 Task: Search one way flight ticket for 1 adult, 5 children, 2 infants in seat and 1 infant on lap in first from Flagstaff: Flagstaff Pulliam Airport to Laramie: Laramie Regional Airport on 5-3-2023. Choice of flights is Delta. Number of bags: 1 checked bag. Price is upto 82000. Outbound departure time preference is 10:30.
Action: Mouse moved to (314, 271)
Screenshot: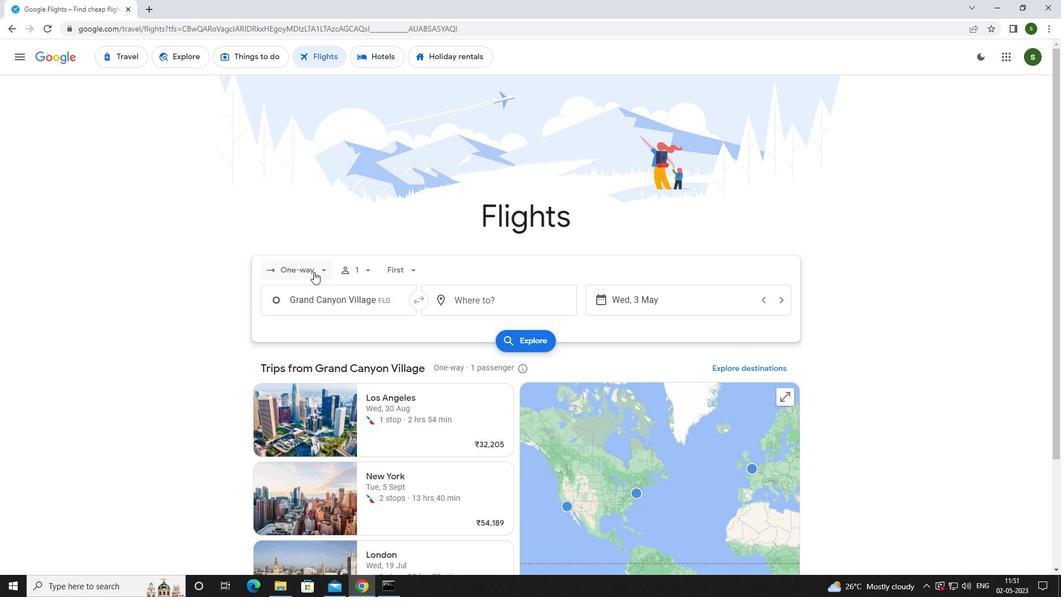 
Action: Mouse pressed left at (314, 271)
Screenshot: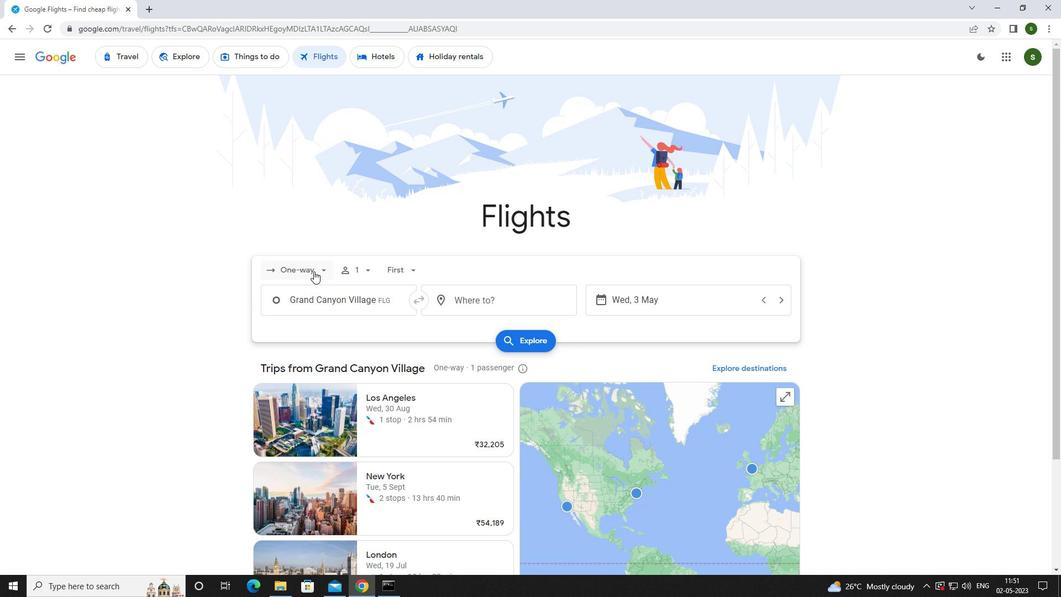 
Action: Mouse moved to (309, 315)
Screenshot: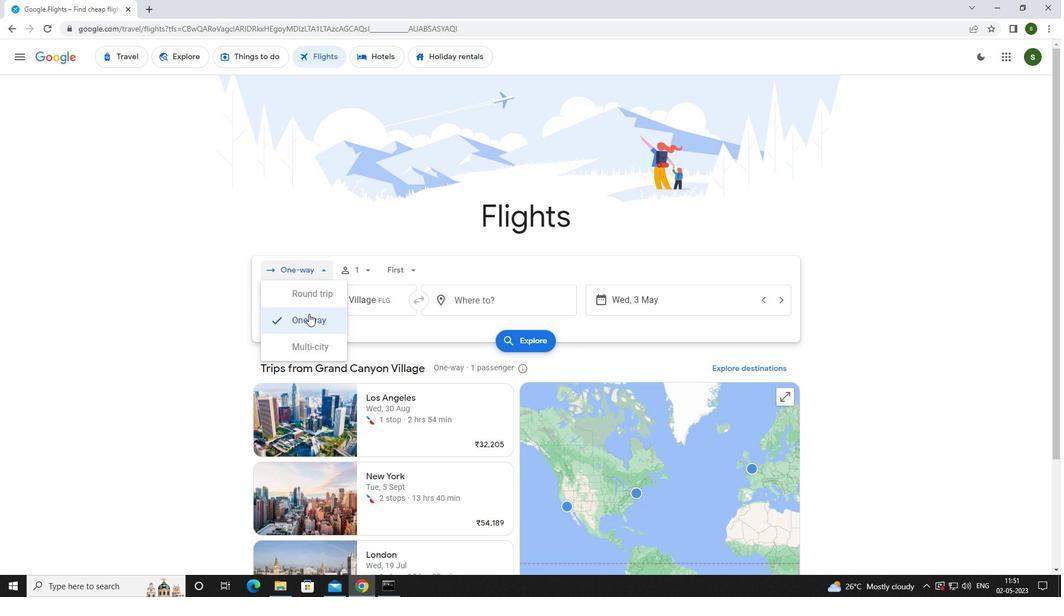 
Action: Mouse pressed left at (309, 315)
Screenshot: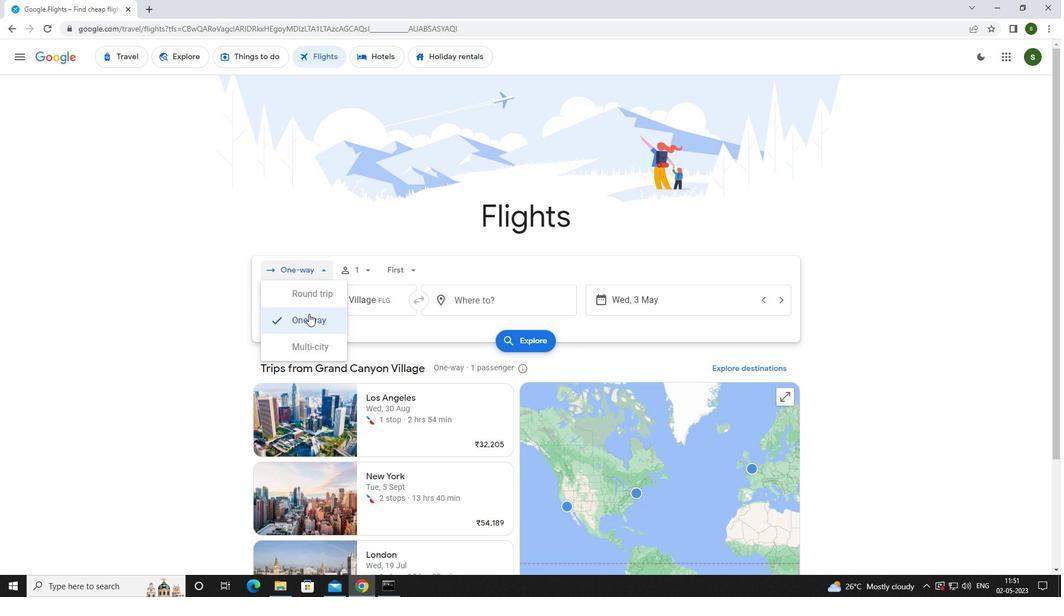 
Action: Mouse moved to (360, 264)
Screenshot: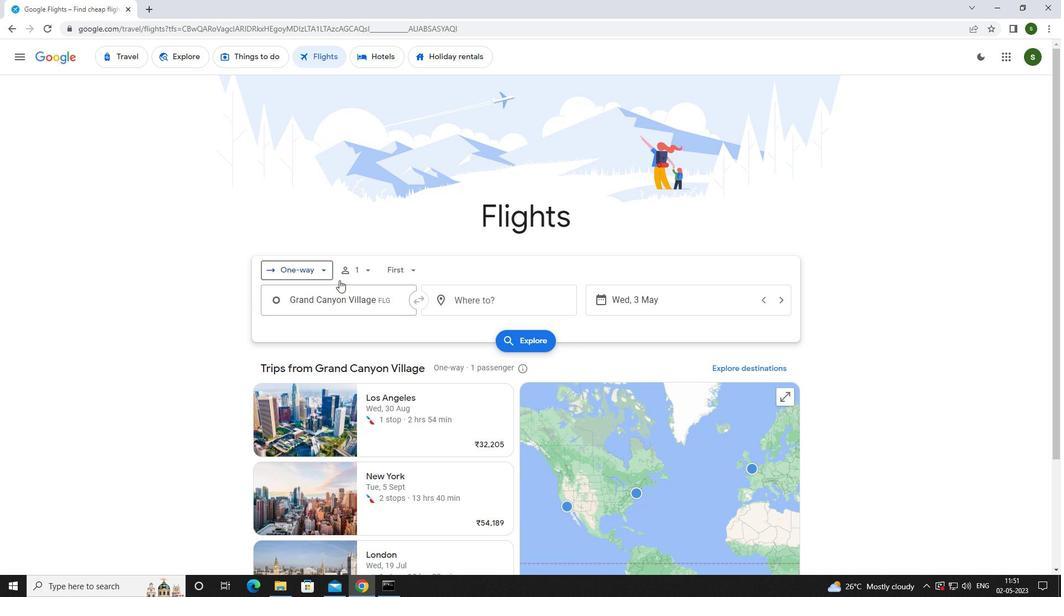 
Action: Mouse pressed left at (360, 264)
Screenshot: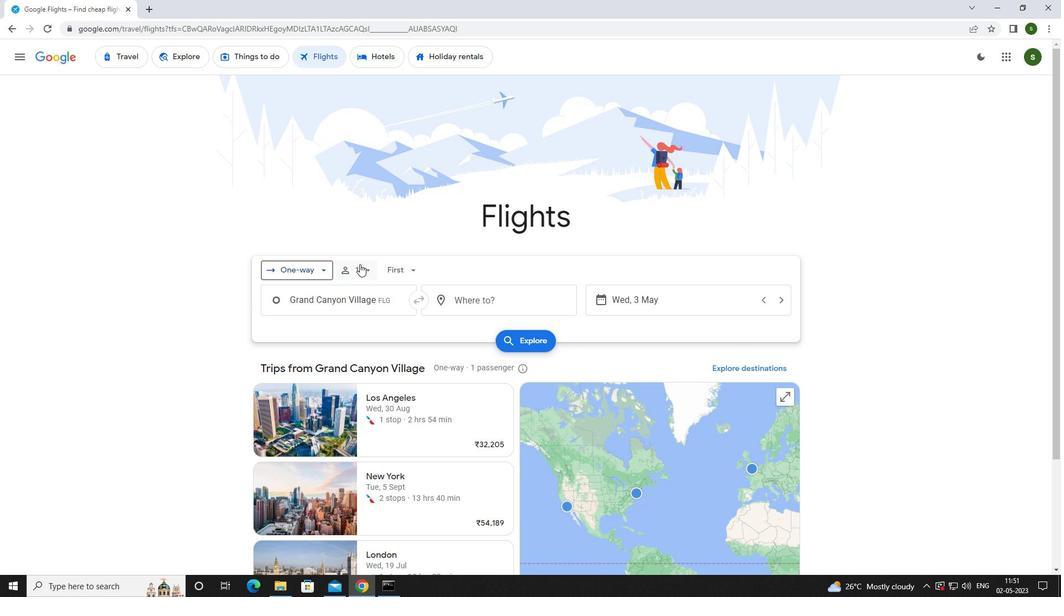 
Action: Mouse moved to (452, 321)
Screenshot: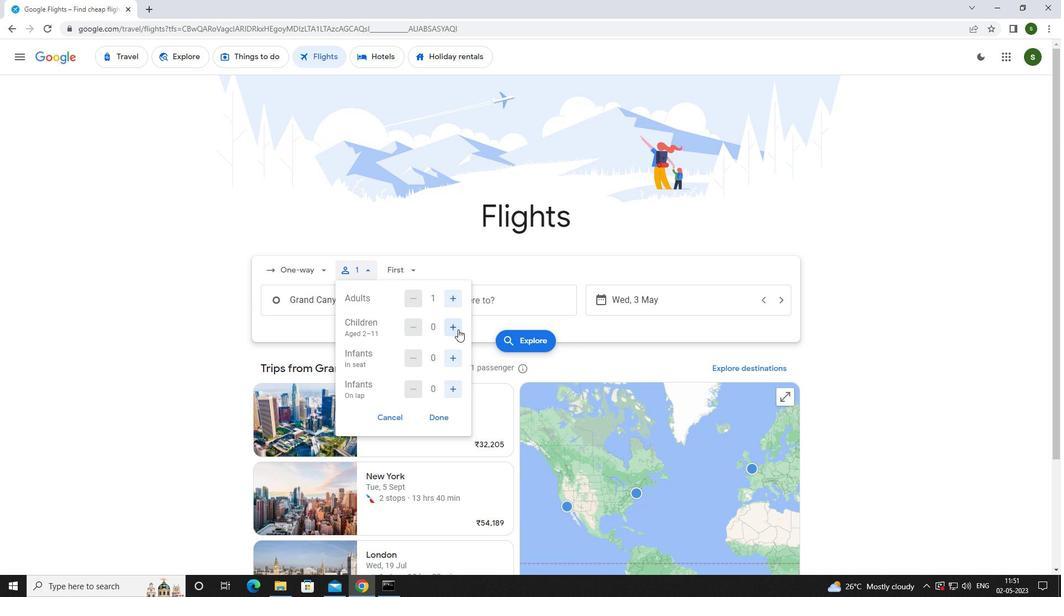
Action: Mouse pressed left at (452, 321)
Screenshot: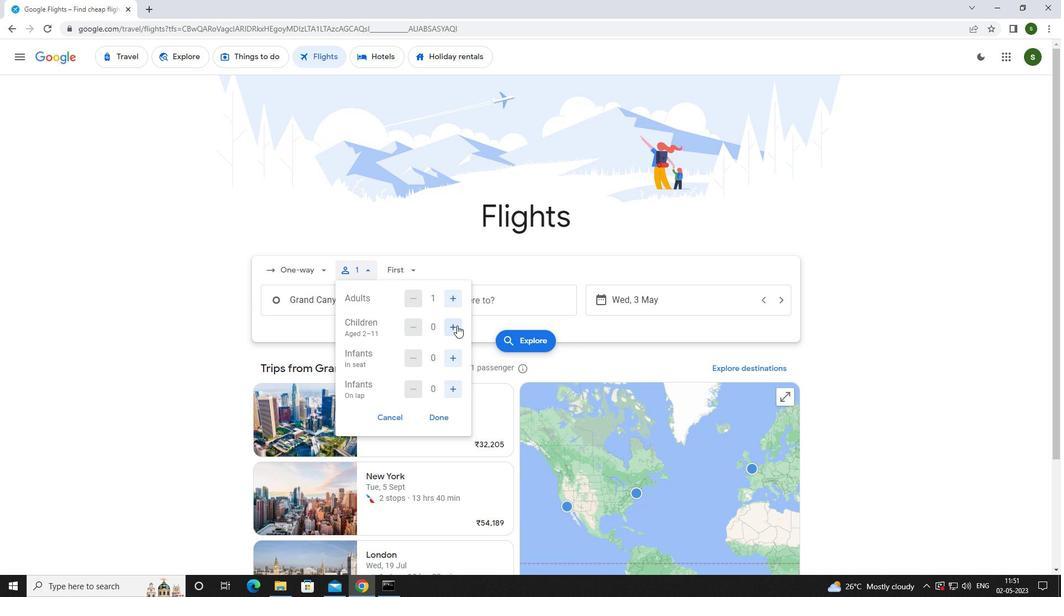 
Action: Mouse pressed left at (452, 321)
Screenshot: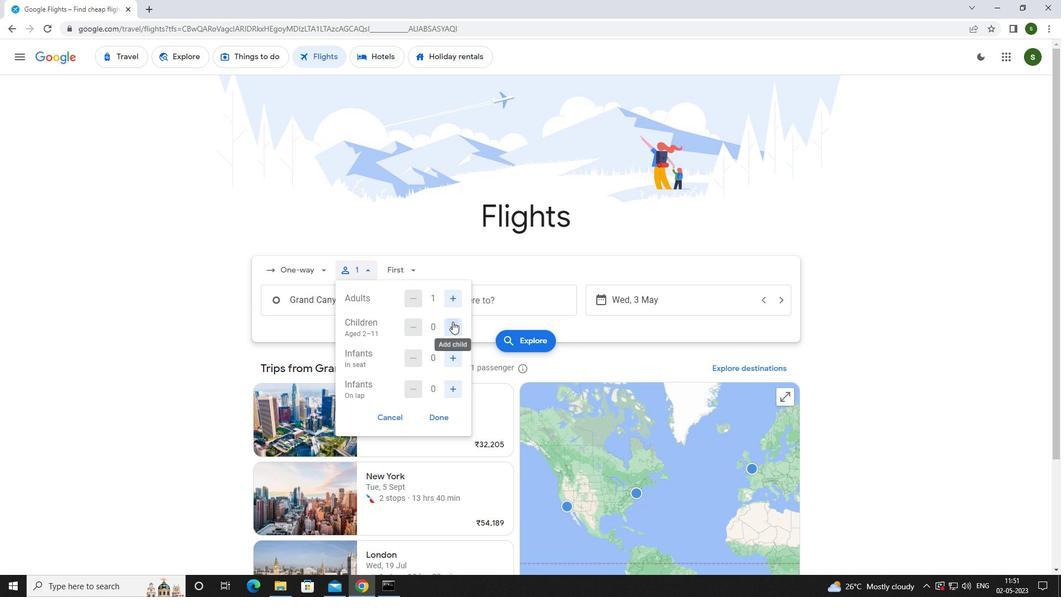 
Action: Mouse pressed left at (452, 321)
Screenshot: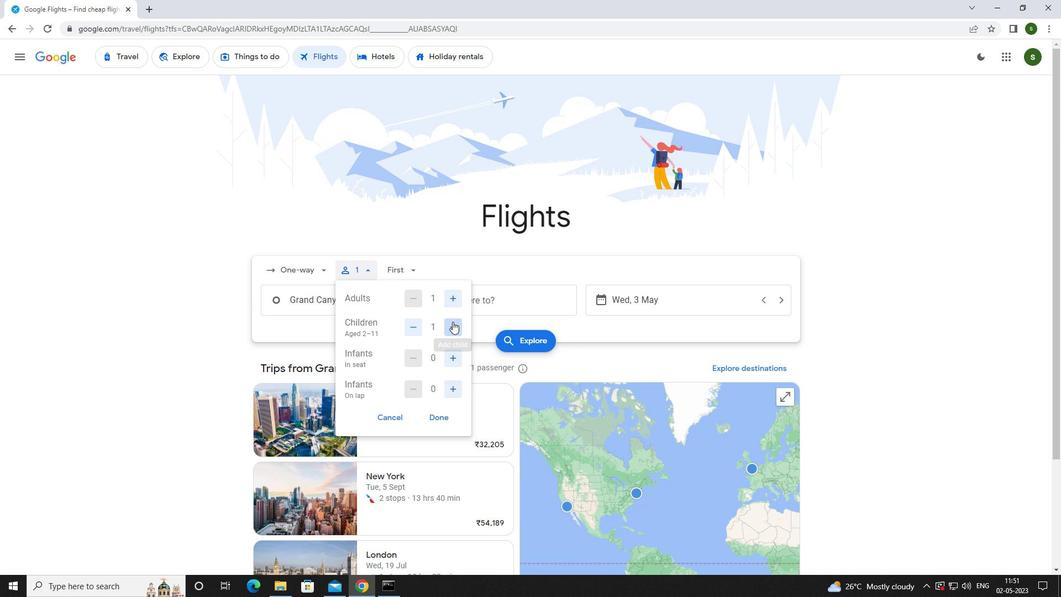 
Action: Mouse pressed left at (452, 321)
Screenshot: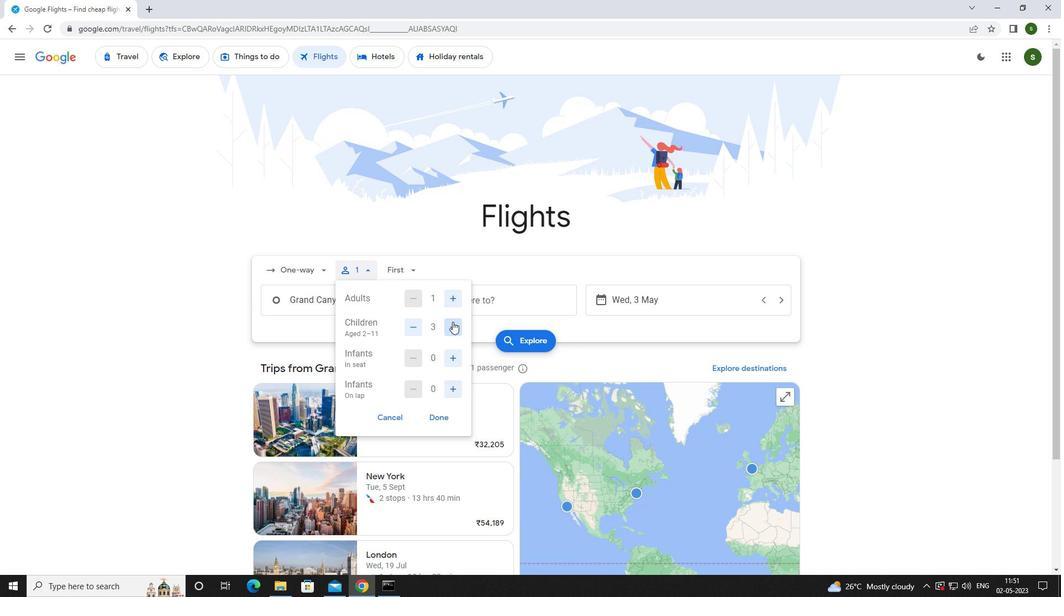 
Action: Mouse pressed left at (452, 321)
Screenshot: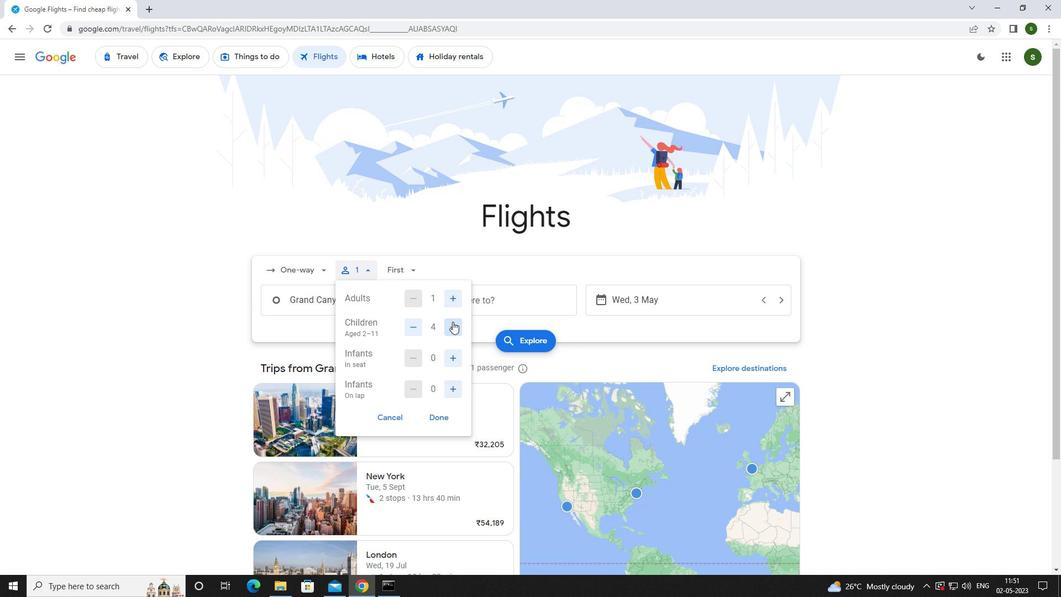 
Action: Mouse moved to (448, 352)
Screenshot: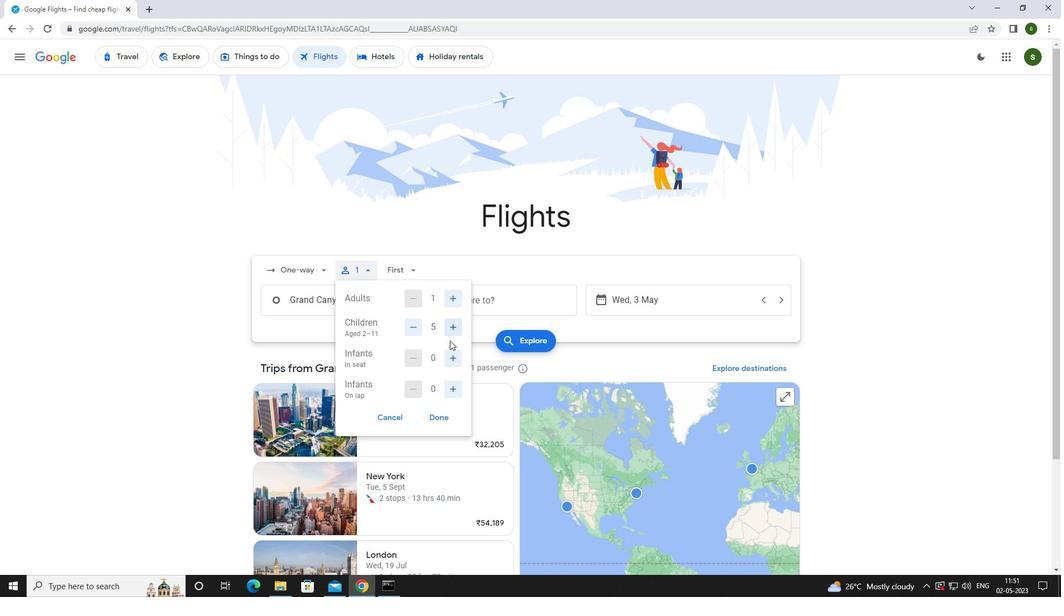 
Action: Mouse pressed left at (448, 352)
Screenshot: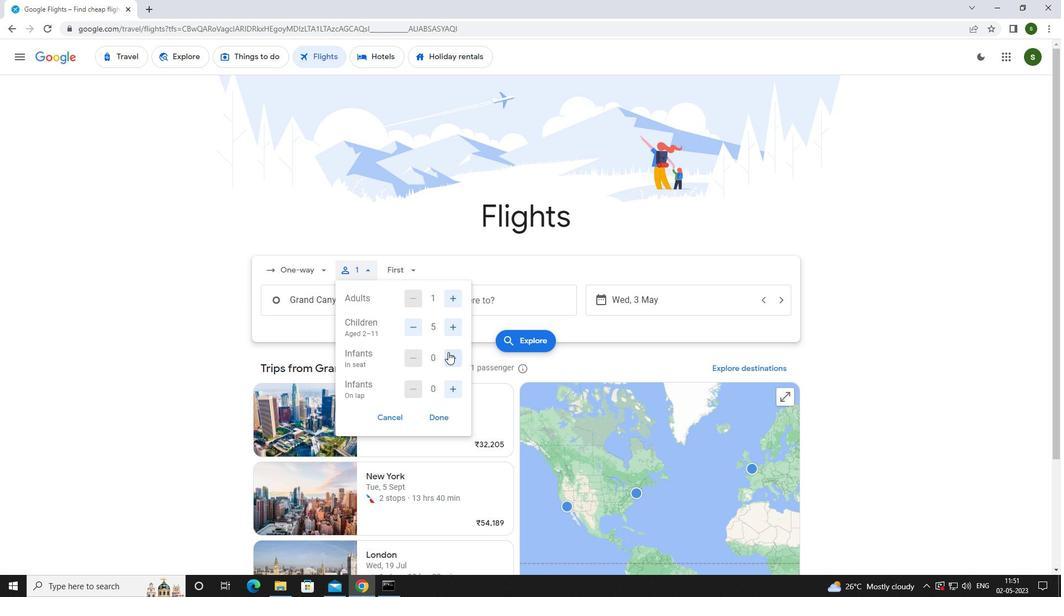 
Action: Mouse moved to (453, 388)
Screenshot: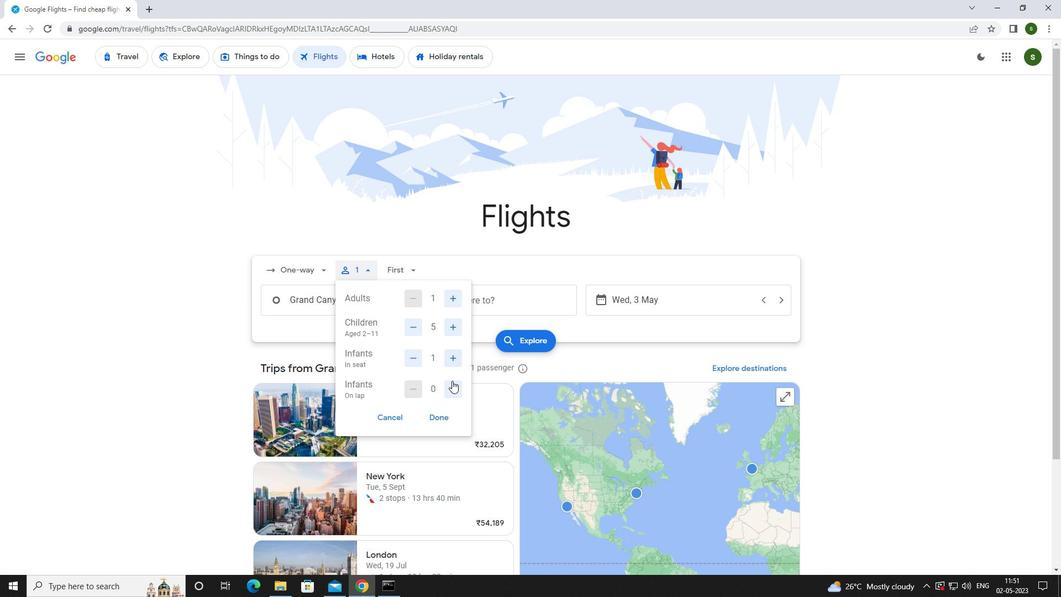 
Action: Mouse pressed left at (453, 388)
Screenshot: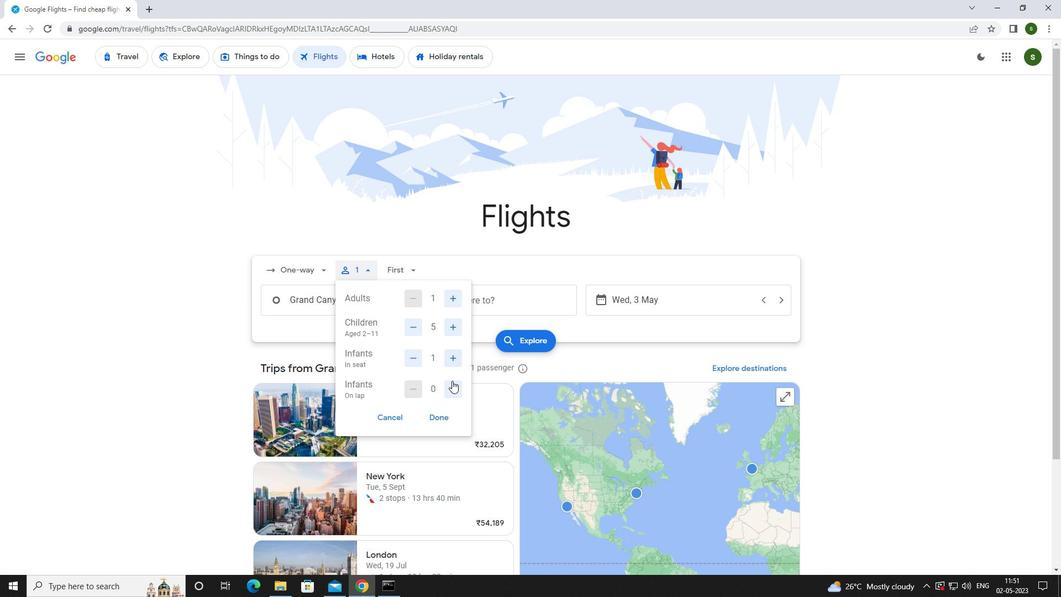 
Action: Mouse moved to (409, 266)
Screenshot: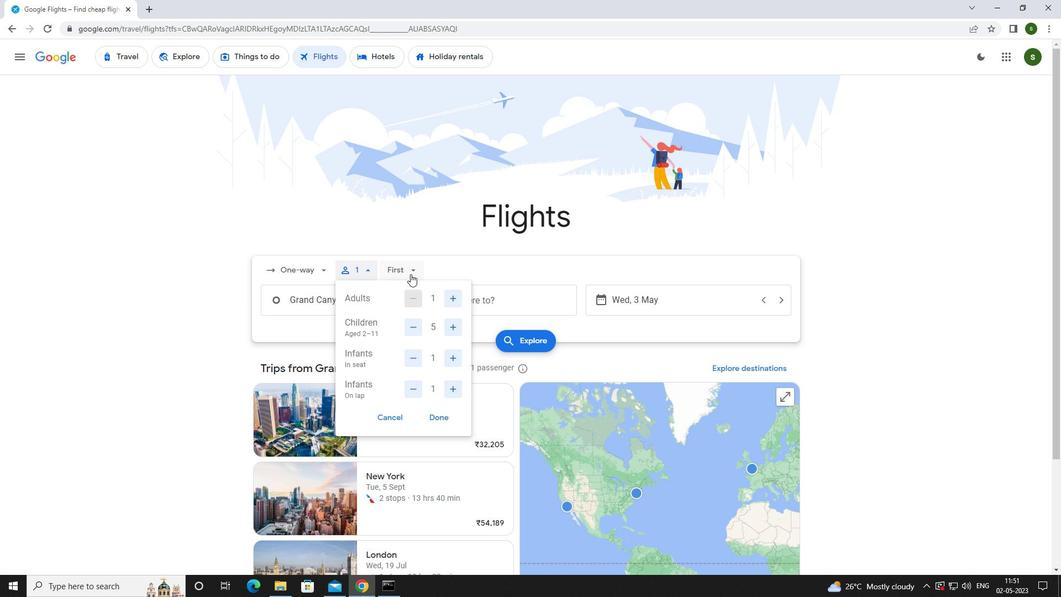 
Action: Mouse pressed left at (409, 266)
Screenshot: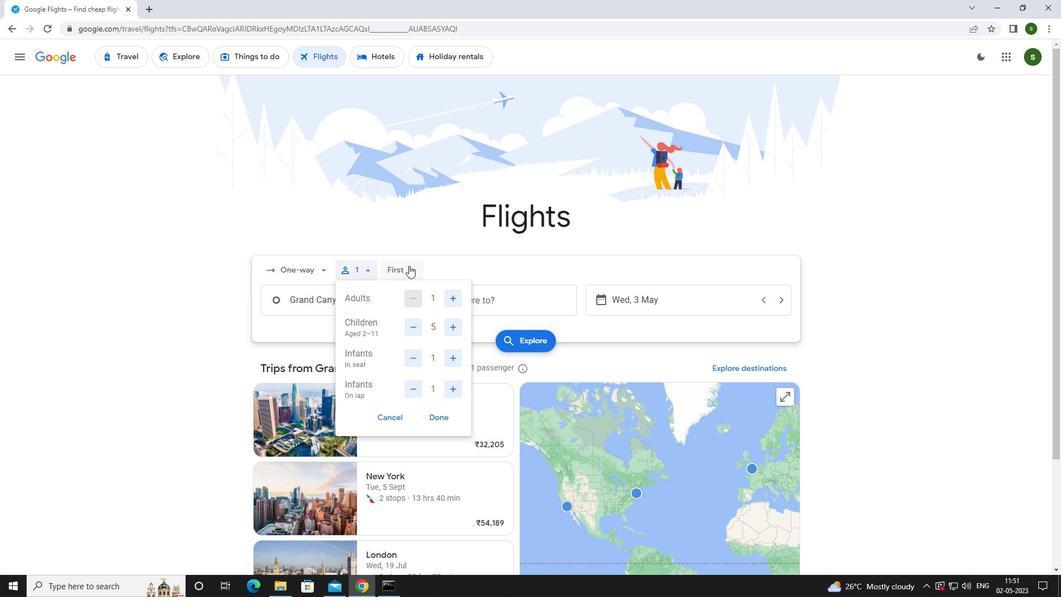 
Action: Mouse moved to (420, 371)
Screenshot: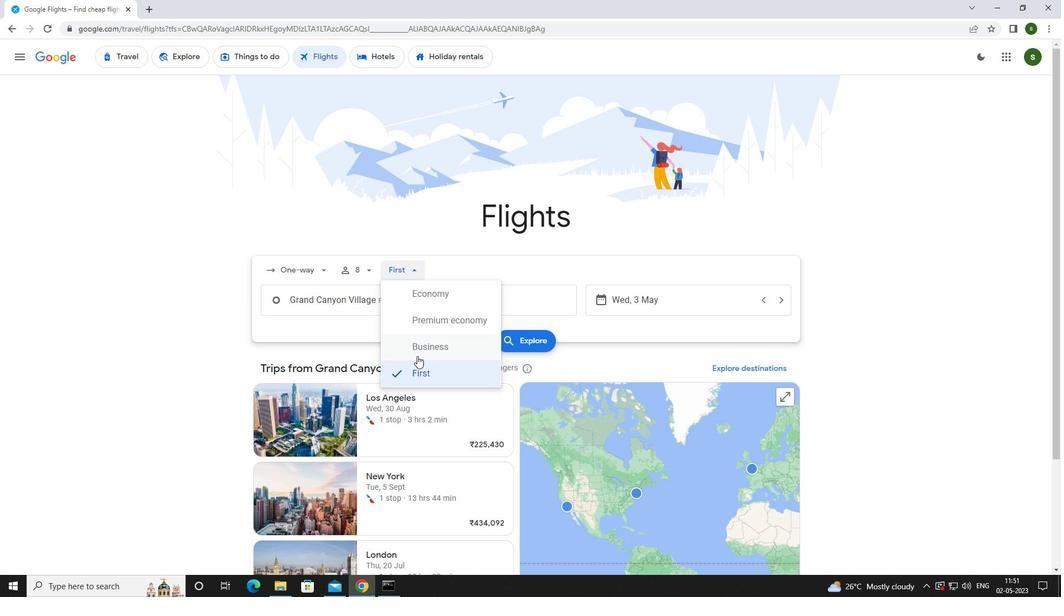 
Action: Mouse pressed left at (420, 371)
Screenshot: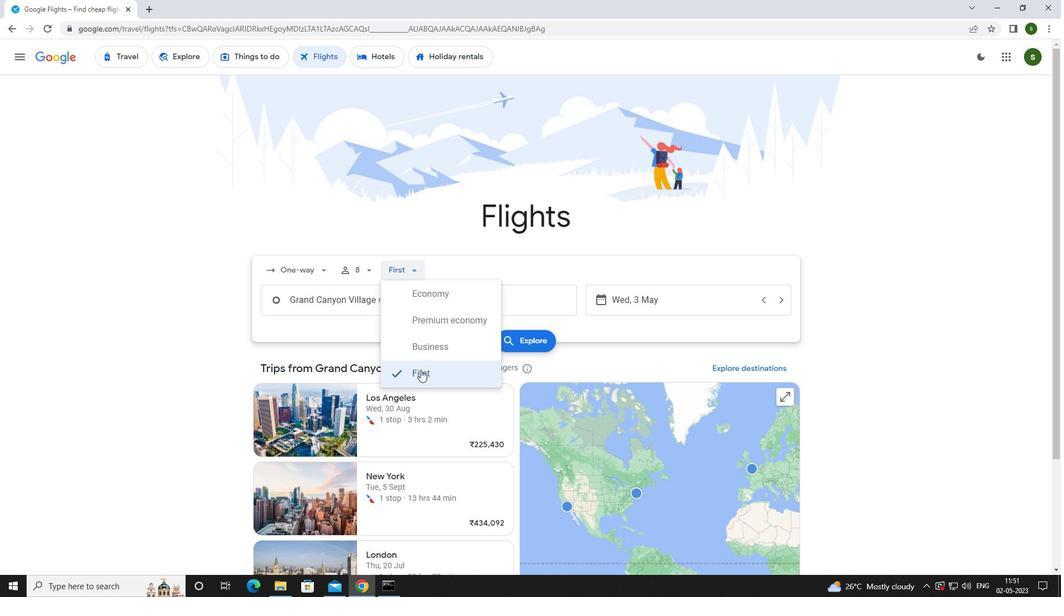 
Action: Mouse moved to (397, 299)
Screenshot: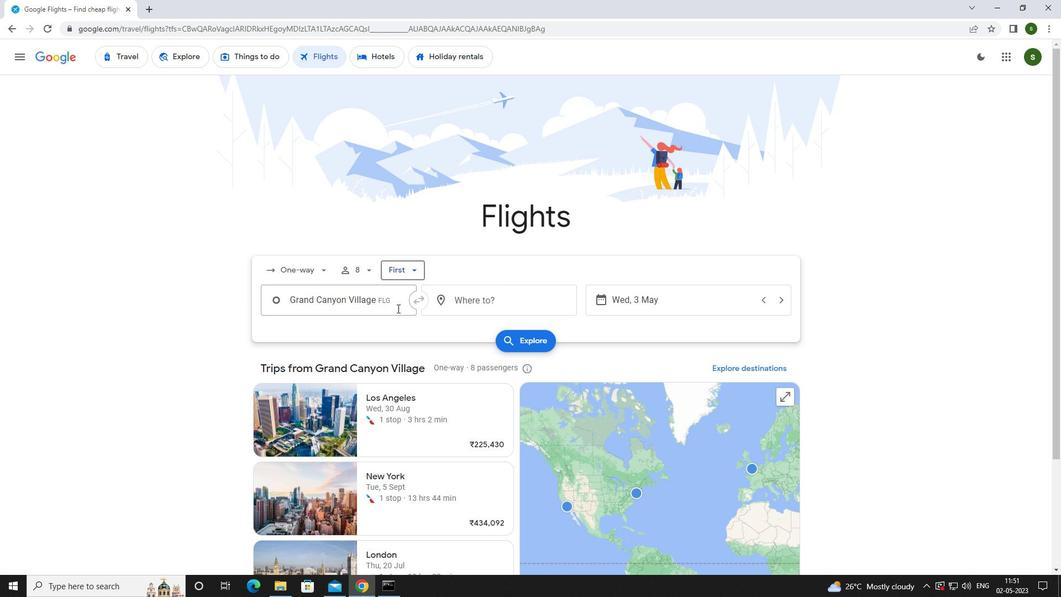 
Action: Mouse pressed left at (397, 299)
Screenshot: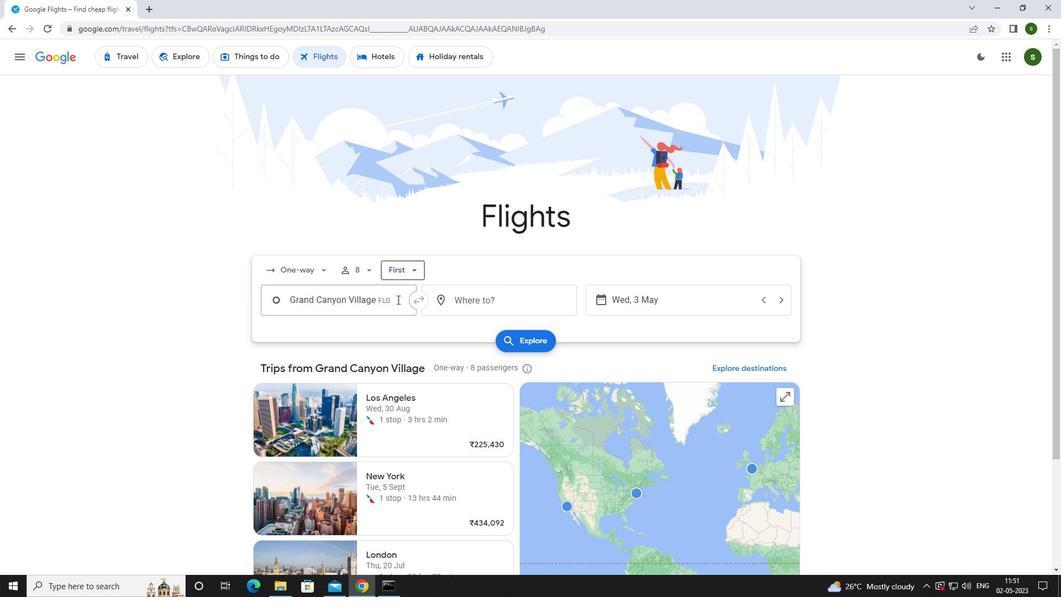 
Action: Mouse moved to (399, 300)
Screenshot: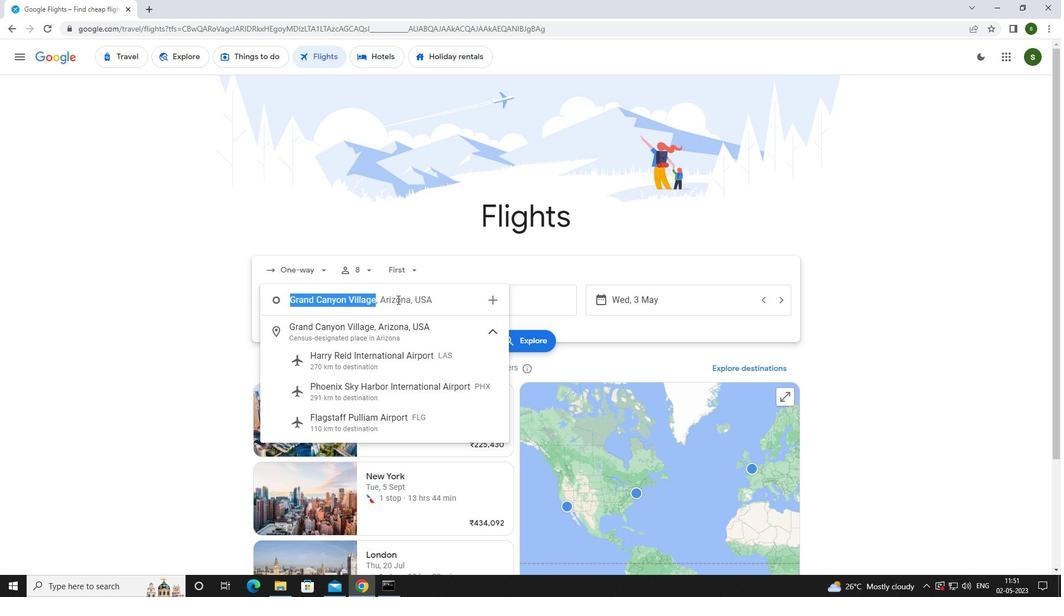 
Action: Key pressed <Key.caps_lock>f<Key.caps_lock>lagstaff
Screenshot: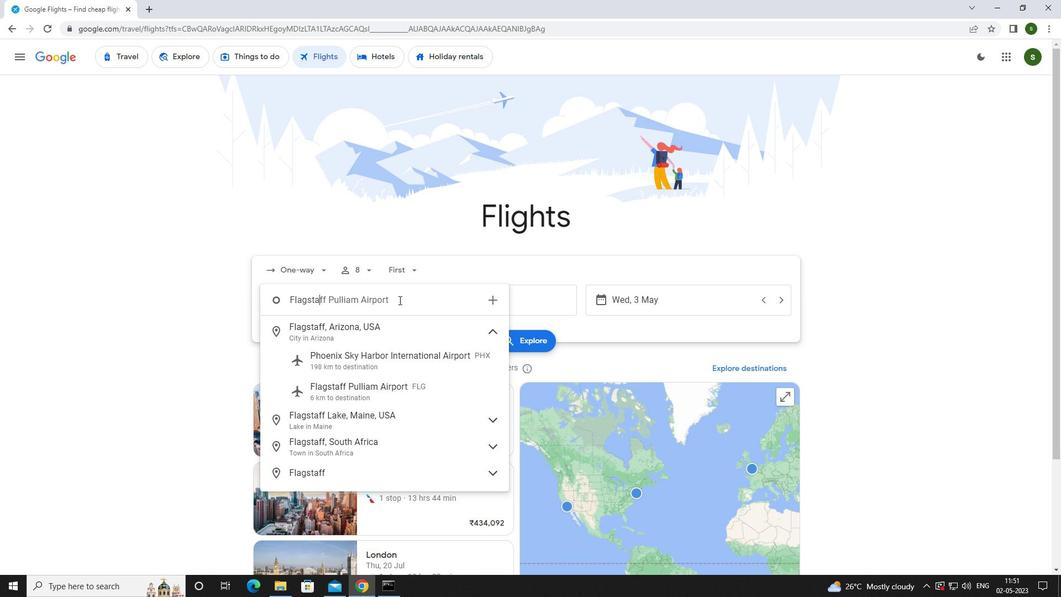 
Action: Mouse moved to (364, 394)
Screenshot: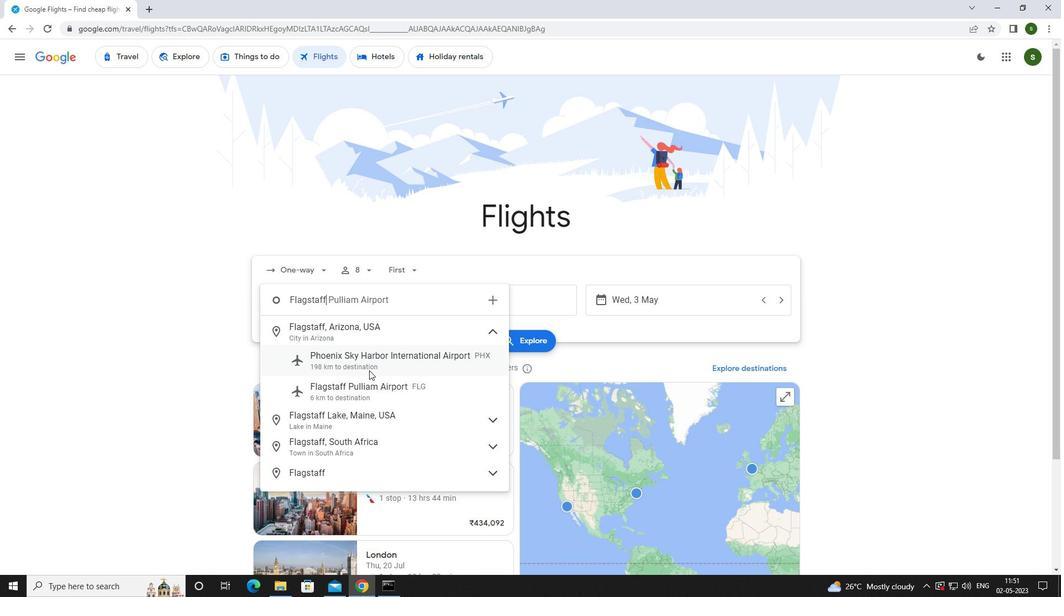
Action: Mouse pressed left at (364, 394)
Screenshot: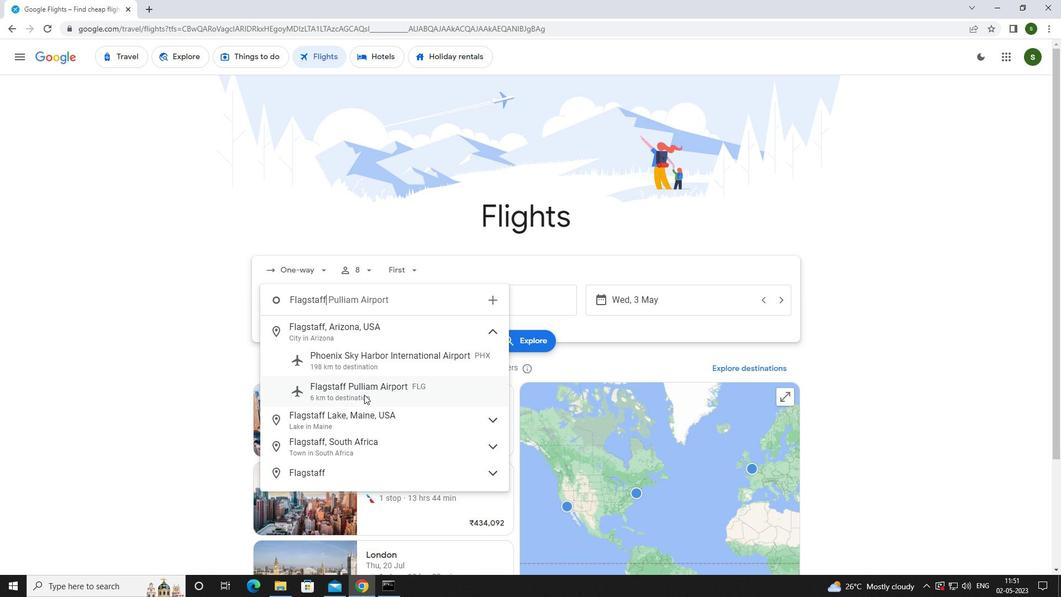 
Action: Mouse moved to (468, 304)
Screenshot: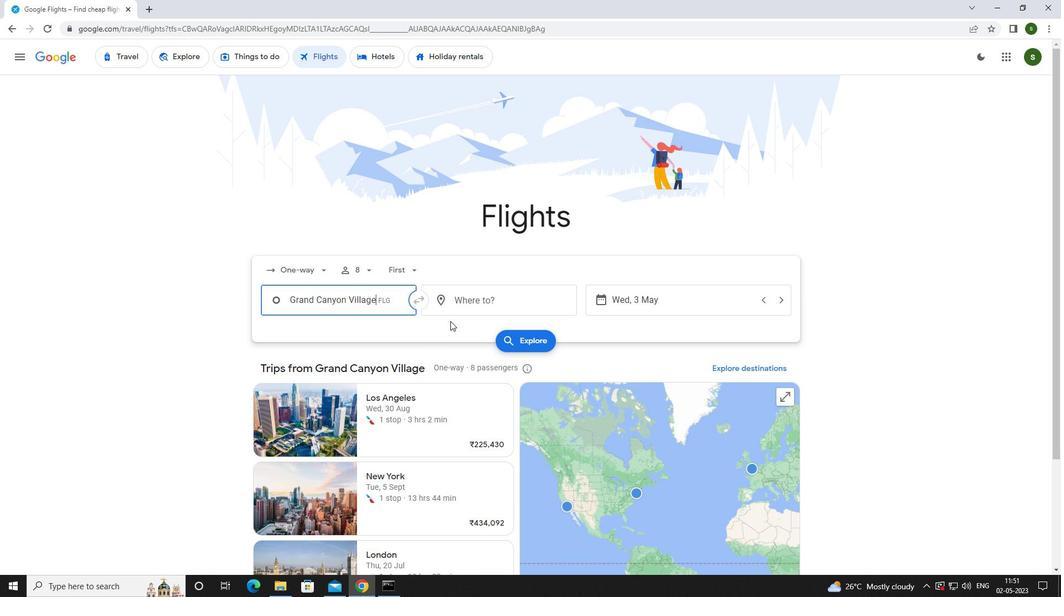 
Action: Mouse pressed left at (468, 304)
Screenshot: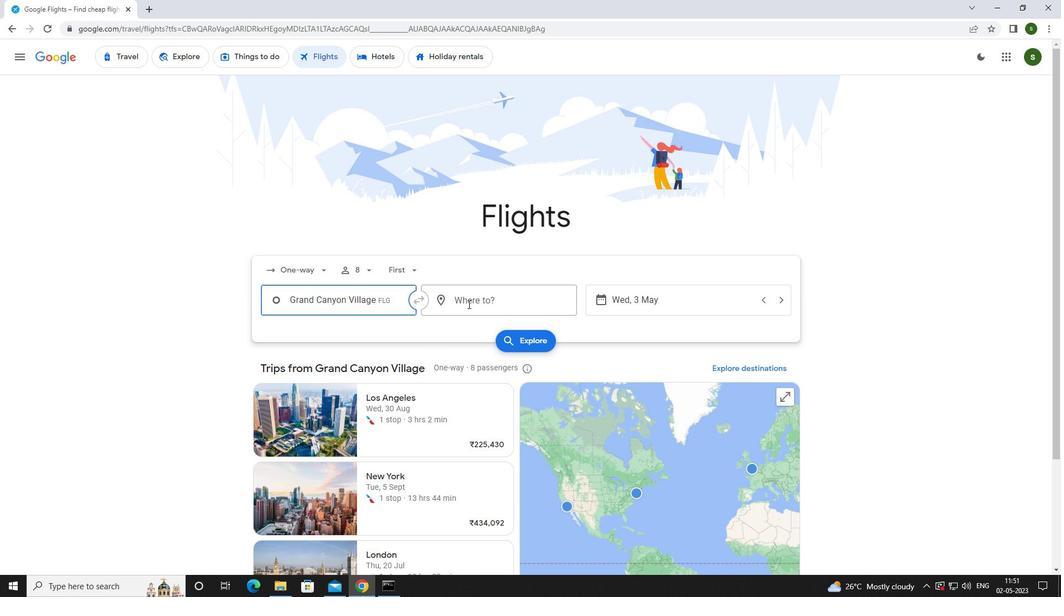
Action: Mouse moved to (451, 307)
Screenshot: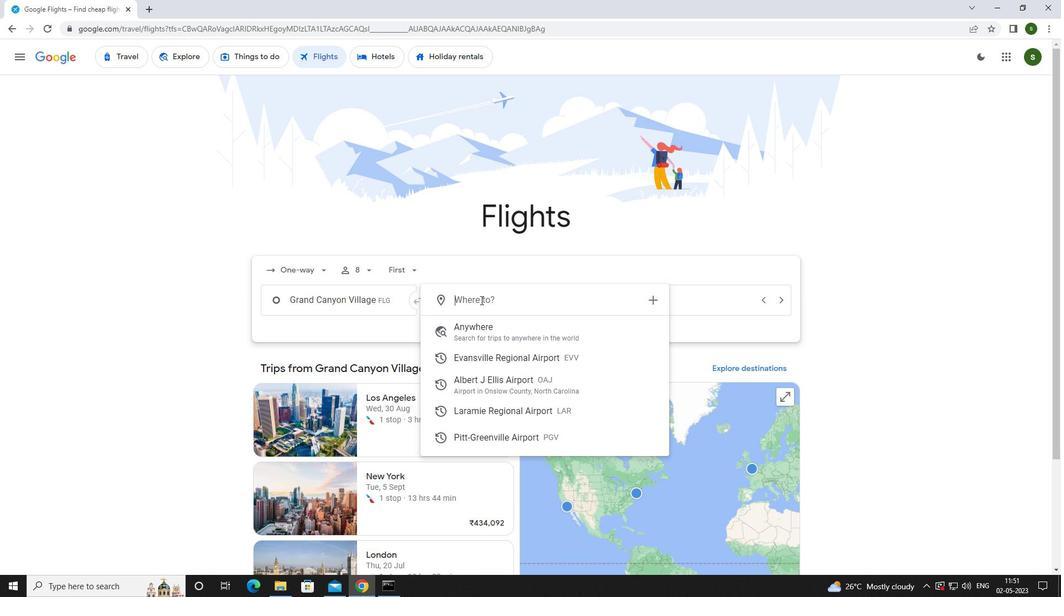 
Action: Key pressed <Key.caps_lock>l<Key.caps_lock>aramie
Screenshot: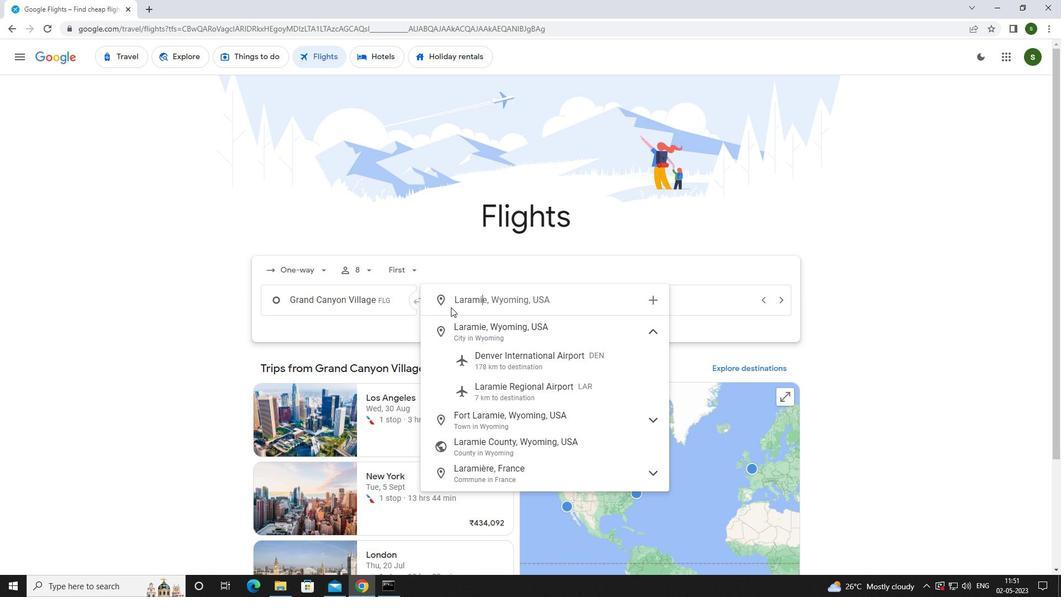 
Action: Mouse moved to (519, 385)
Screenshot: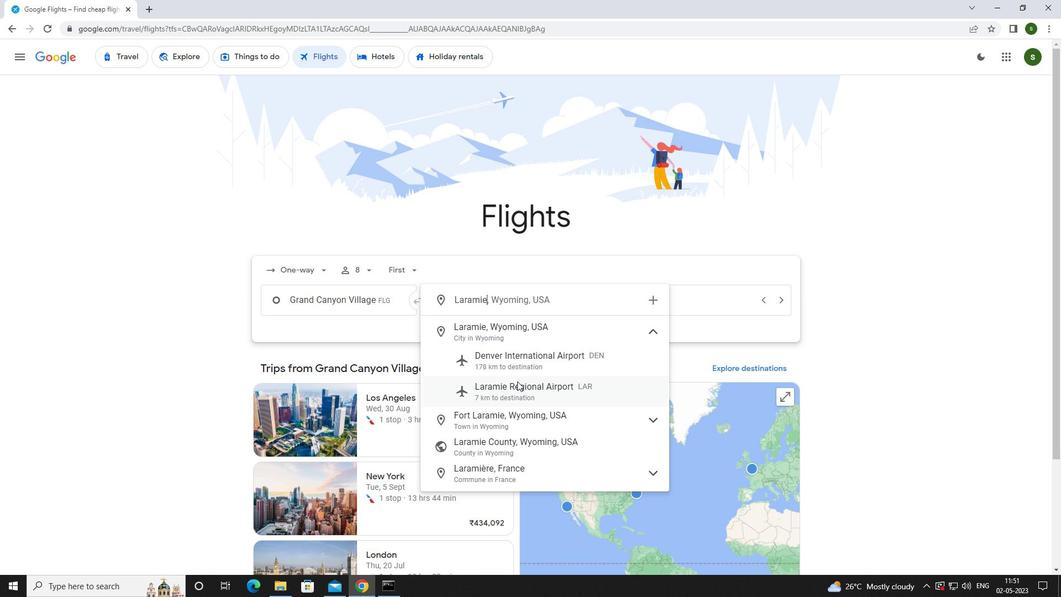 
Action: Mouse pressed left at (519, 385)
Screenshot: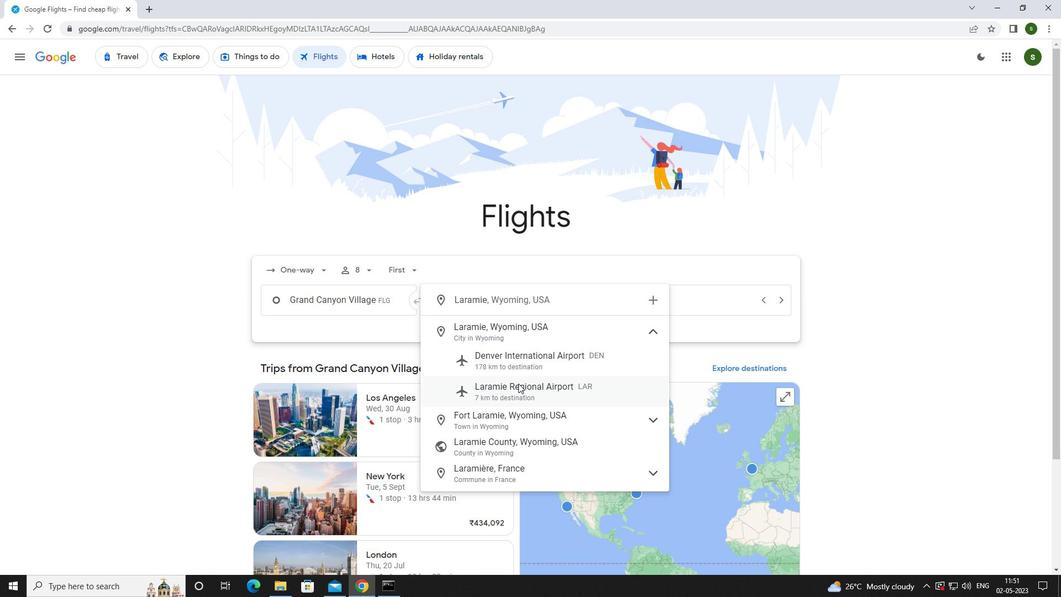 
Action: Mouse moved to (664, 300)
Screenshot: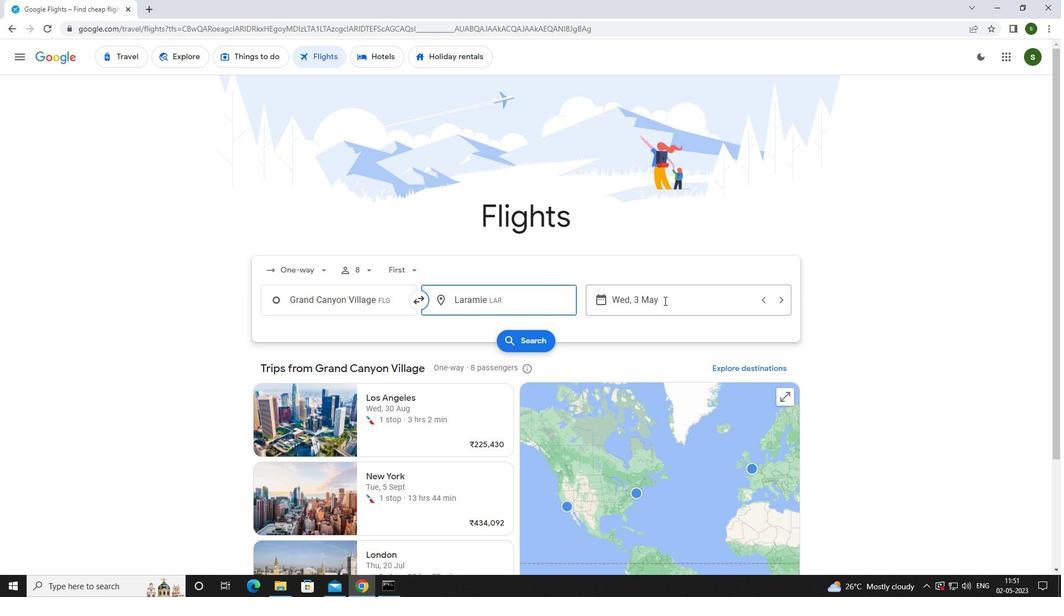 
Action: Mouse pressed left at (664, 300)
Screenshot: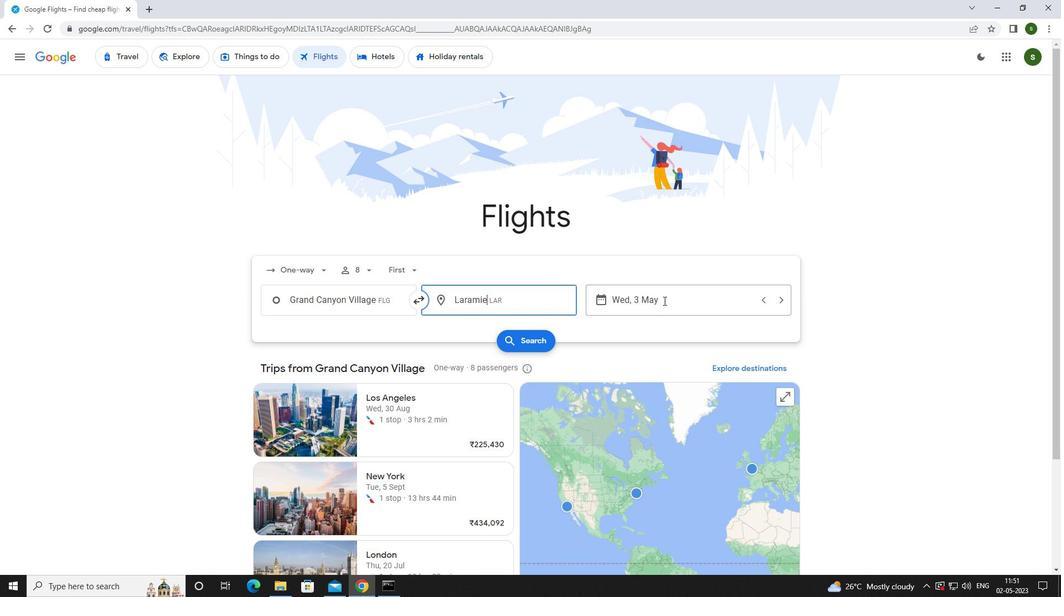 
Action: Mouse moved to (481, 383)
Screenshot: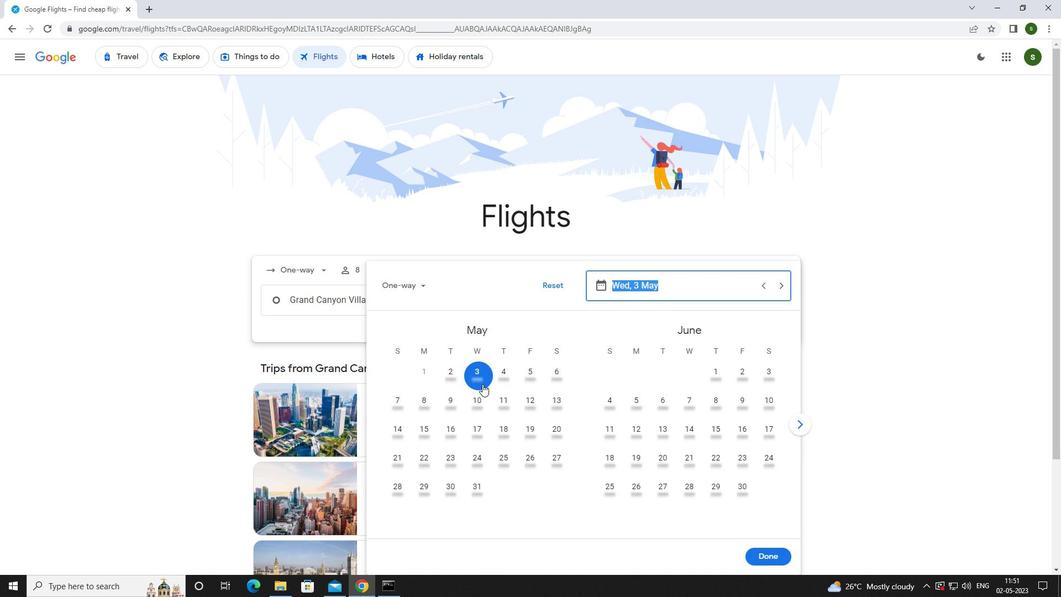 
Action: Mouse pressed left at (481, 383)
Screenshot: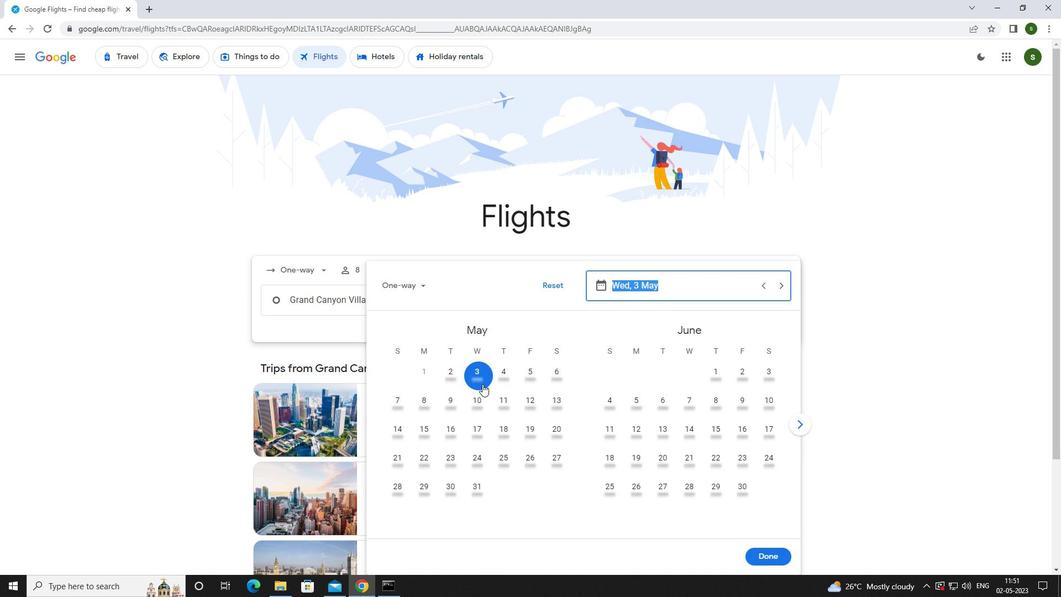 
Action: Mouse moved to (780, 550)
Screenshot: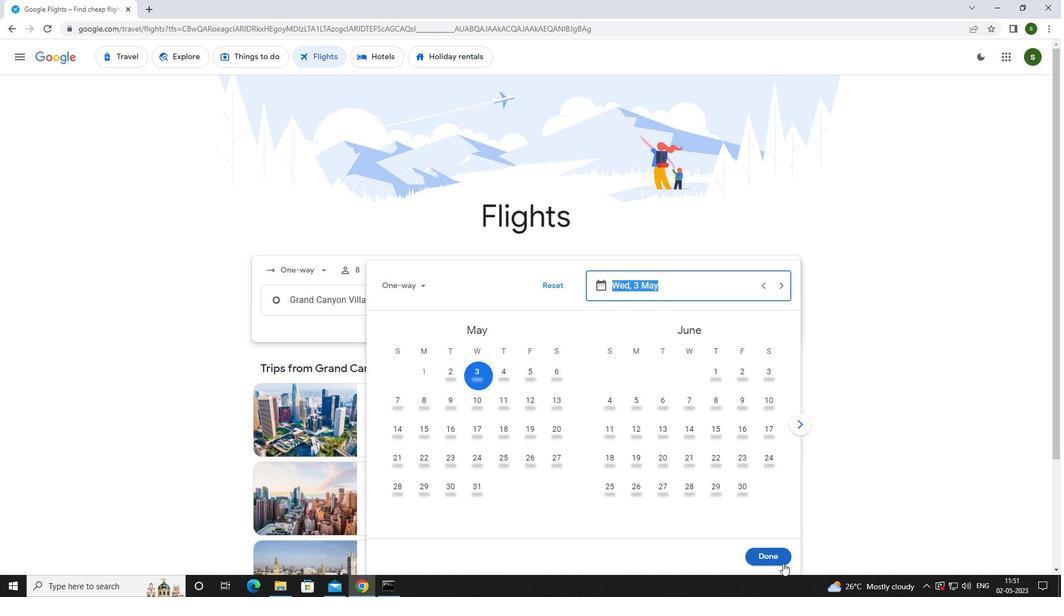 
Action: Mouse pressed left at (780, 550)
Screenshot: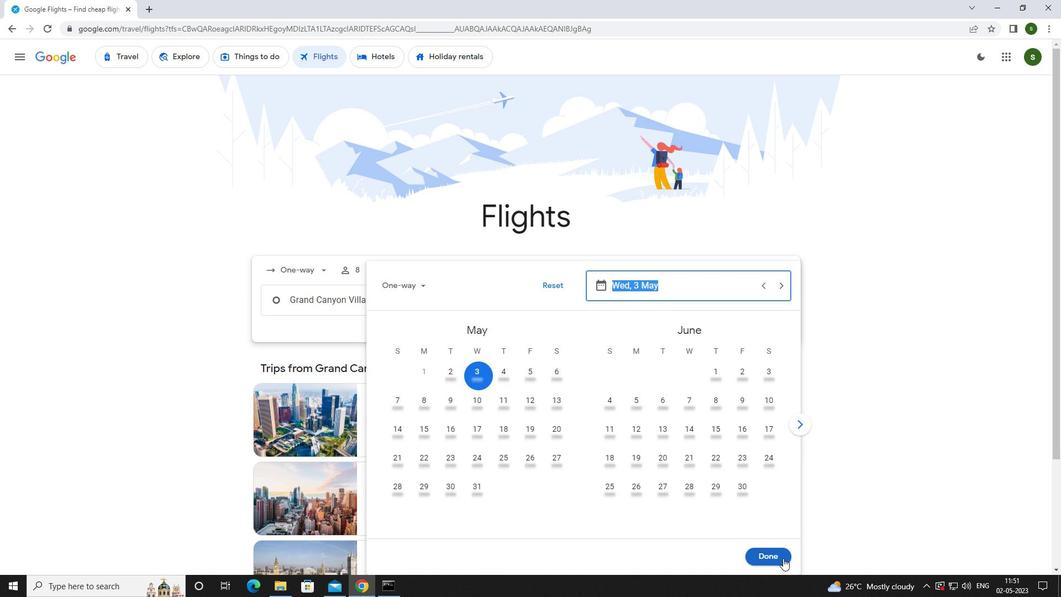 
Action: Mouse moved to (517, 345)
Screenshot: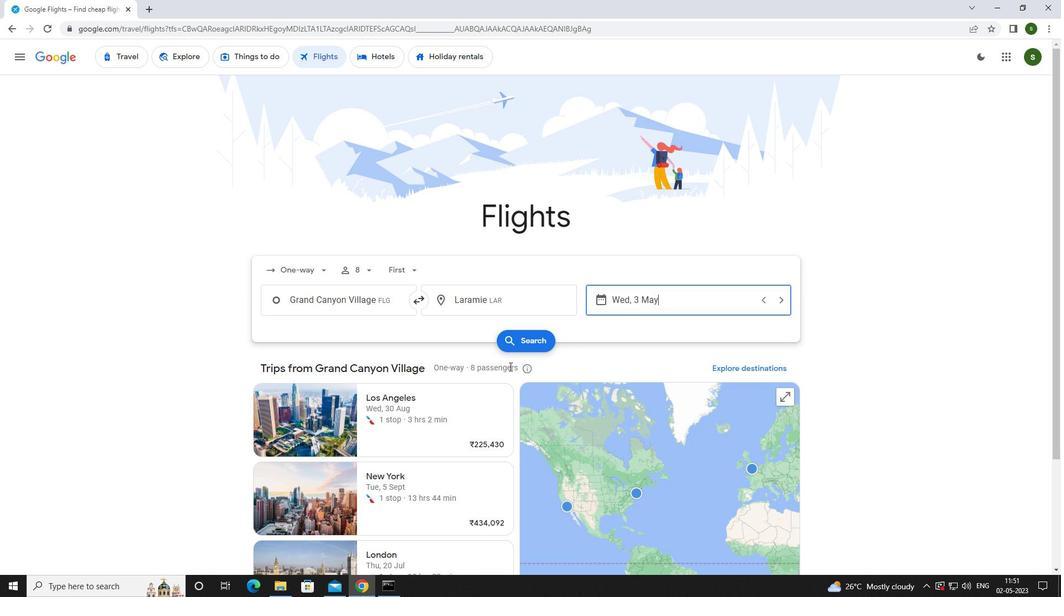 
Action: Mouse pressed left at (517, 345)
Screenshot: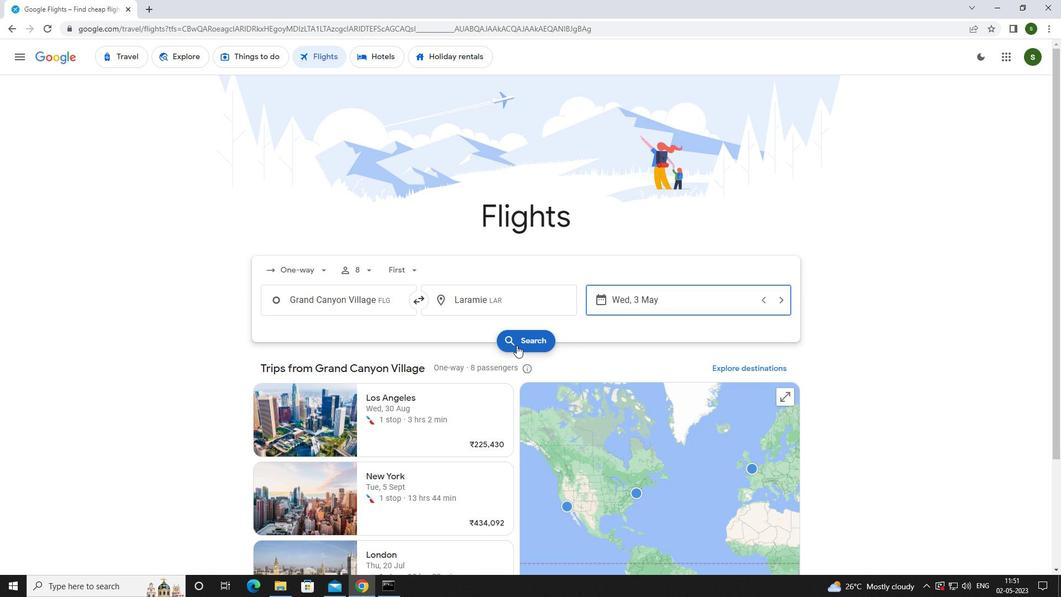 
Action: Mouse moved to (269, 160)
Screenshot: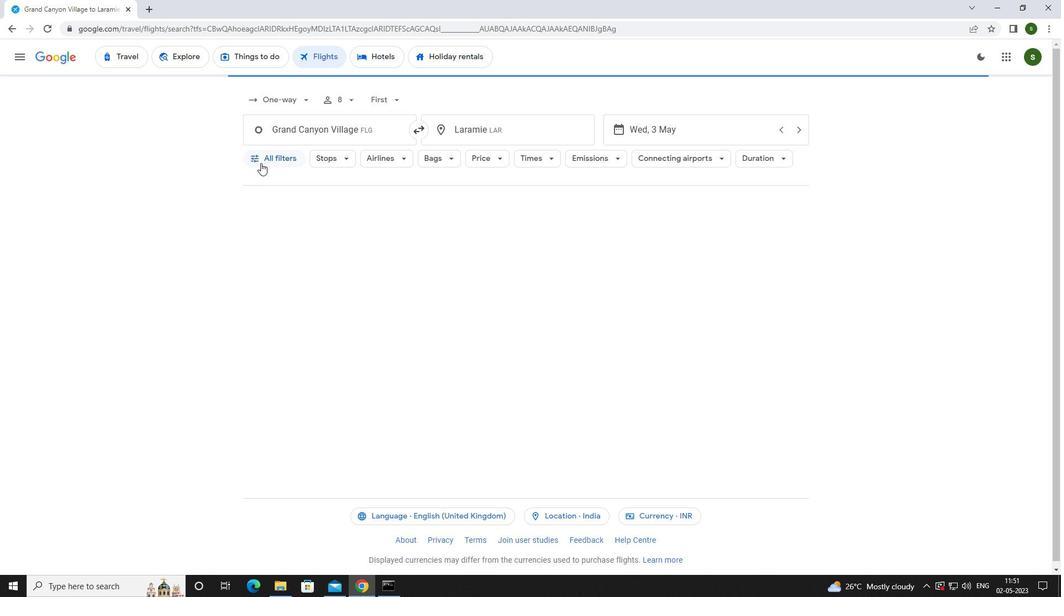 
Action: Mouse pressed left at (269, 160)
Screenshot: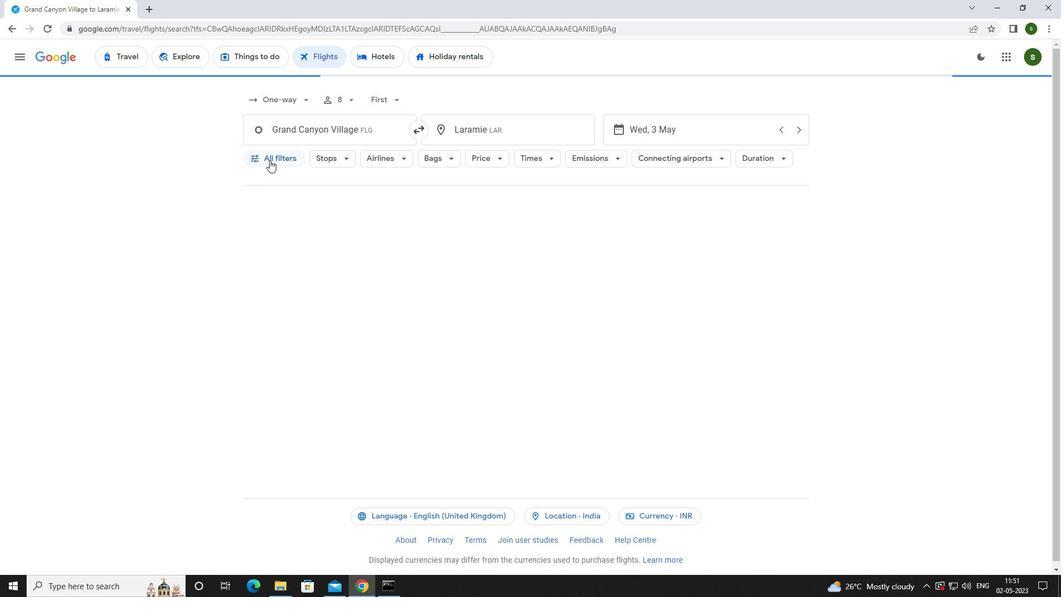 
Action: Mouse moved to (414, 395)
Screenshot: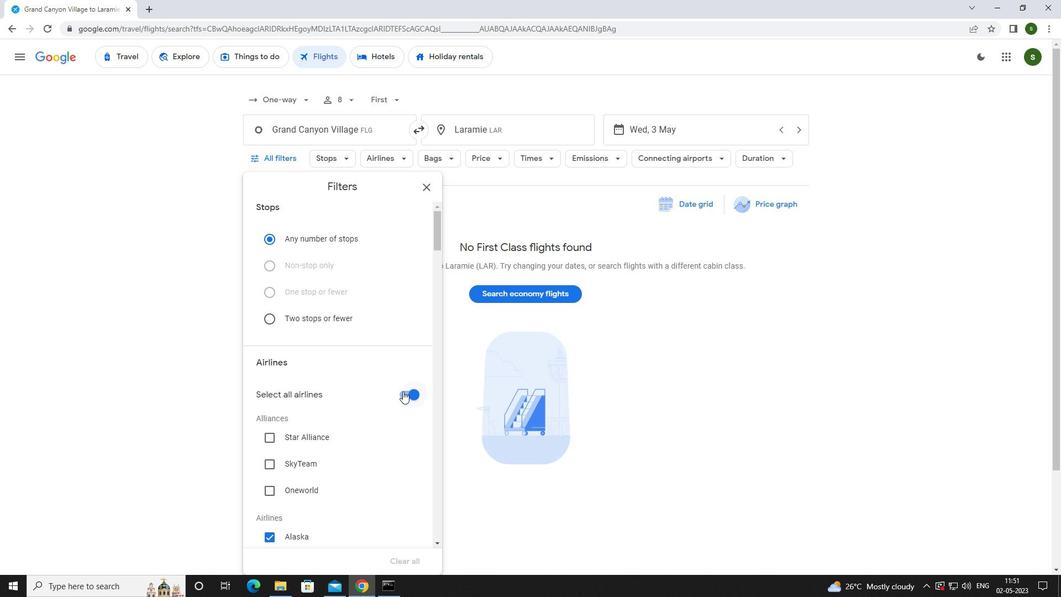 
Action: Mouse pressed left at (414, 395)
Screenshot: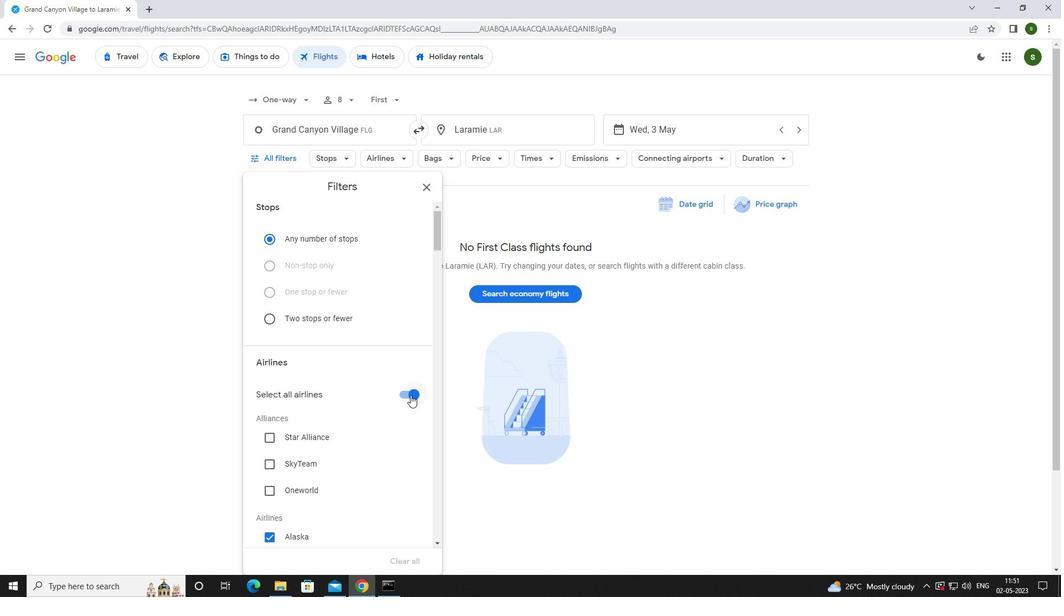 
Action: Mouse moved to (384, 326)
Screenshot: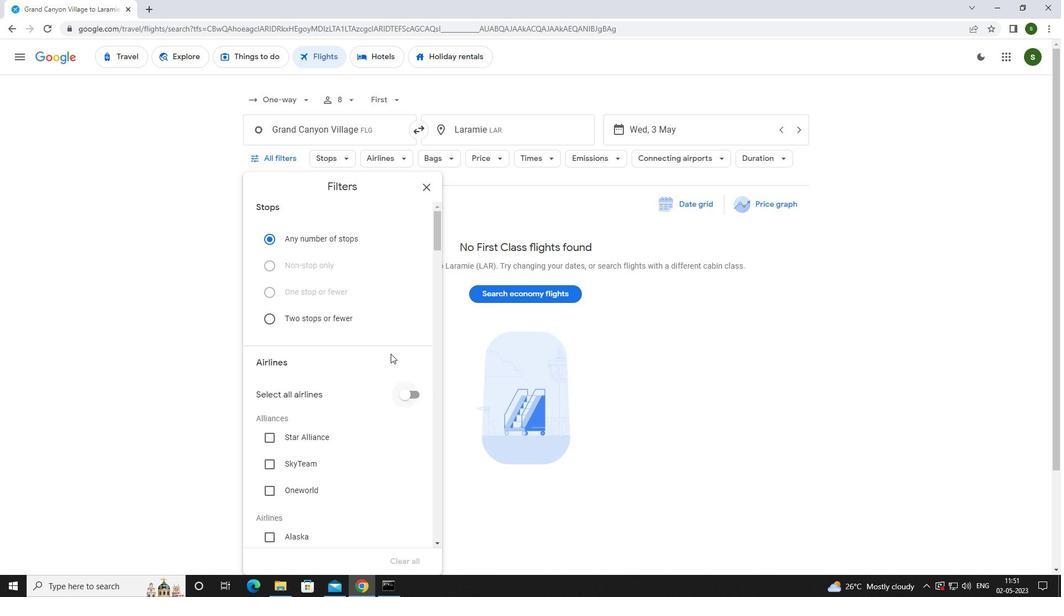
Action: Mouse scrolled (384, 325) with delta (0, 0)
Screenshot: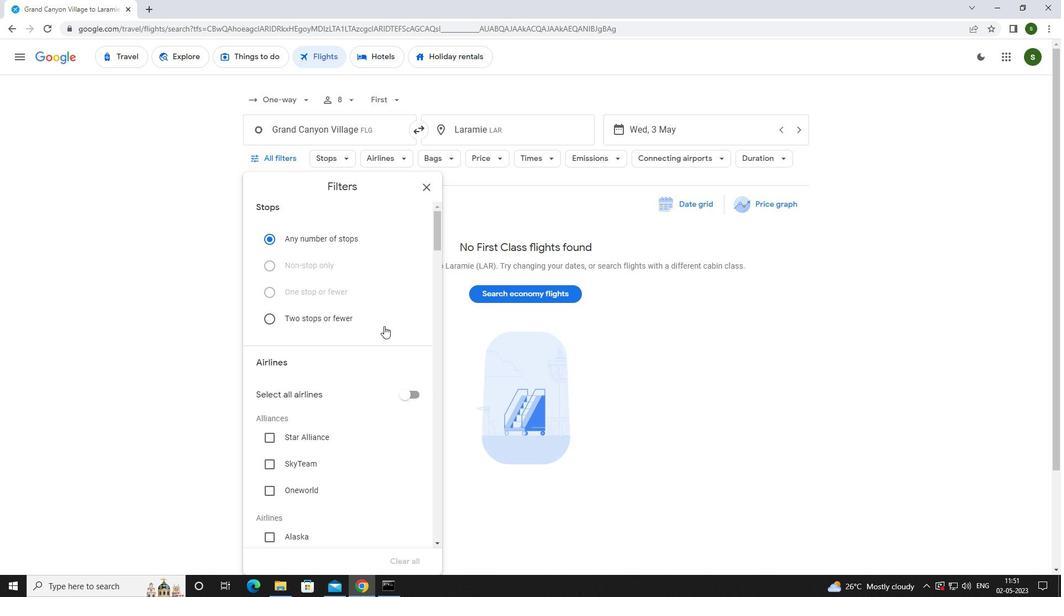 
Action: Mouse scrolled (384, 325) with delta (0, 0)
Screenshot: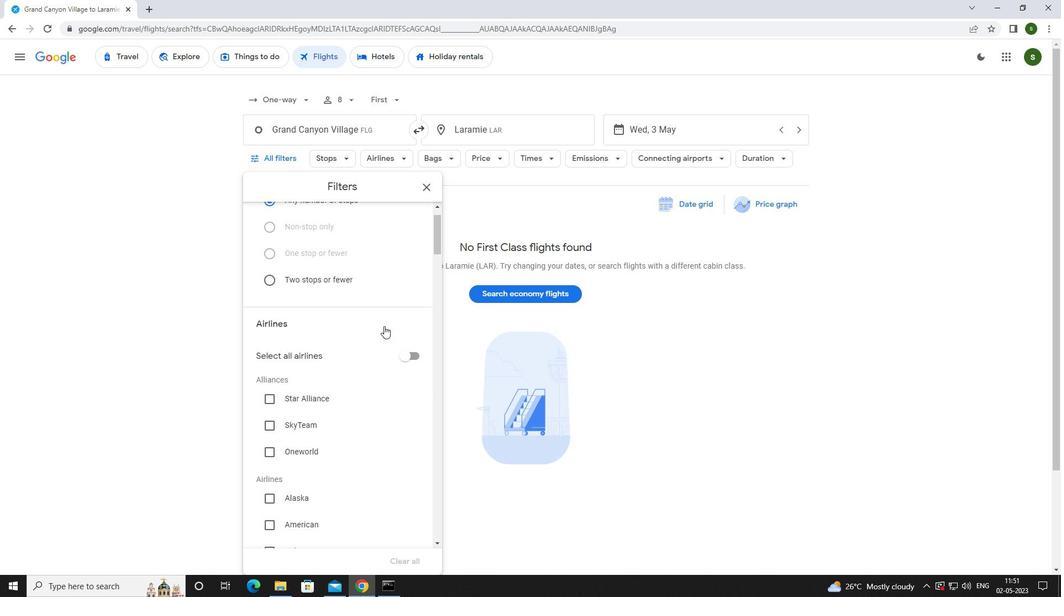 
Action: Mouse scrolled (384, 325) with delta (0, 0)
Screenshot: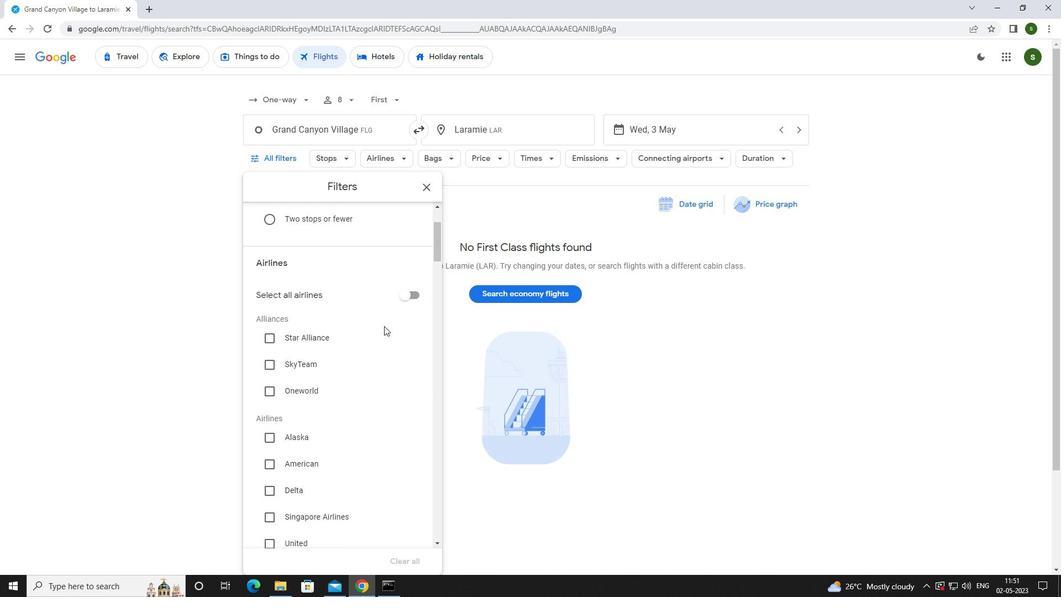 
Action: Mouse scrolled (384, 325) with delta (0, 0)
Screenshot: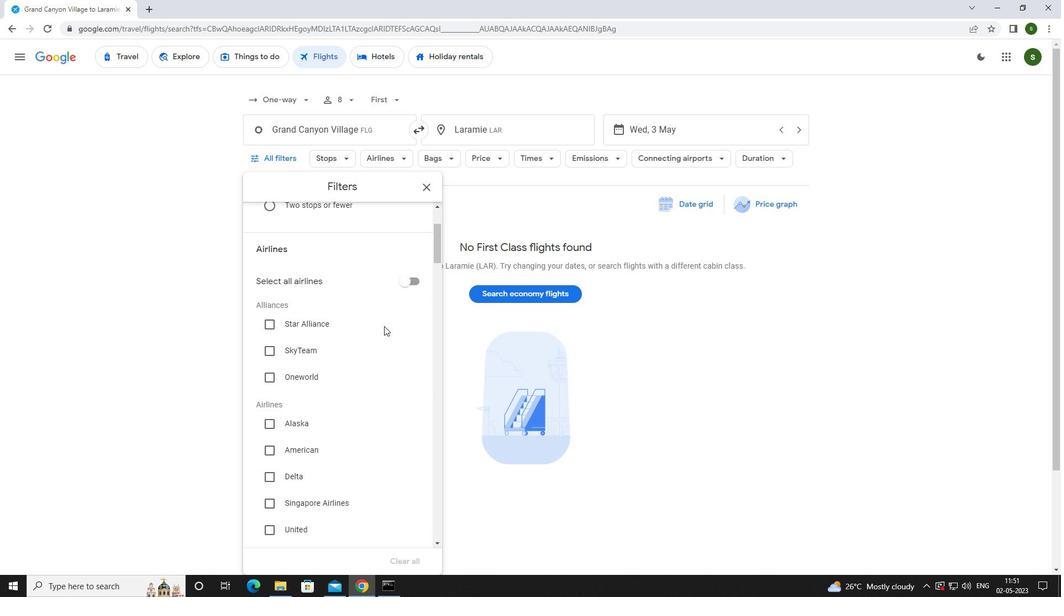 
Action: Mouse moved to (296, 373)
Screenshot: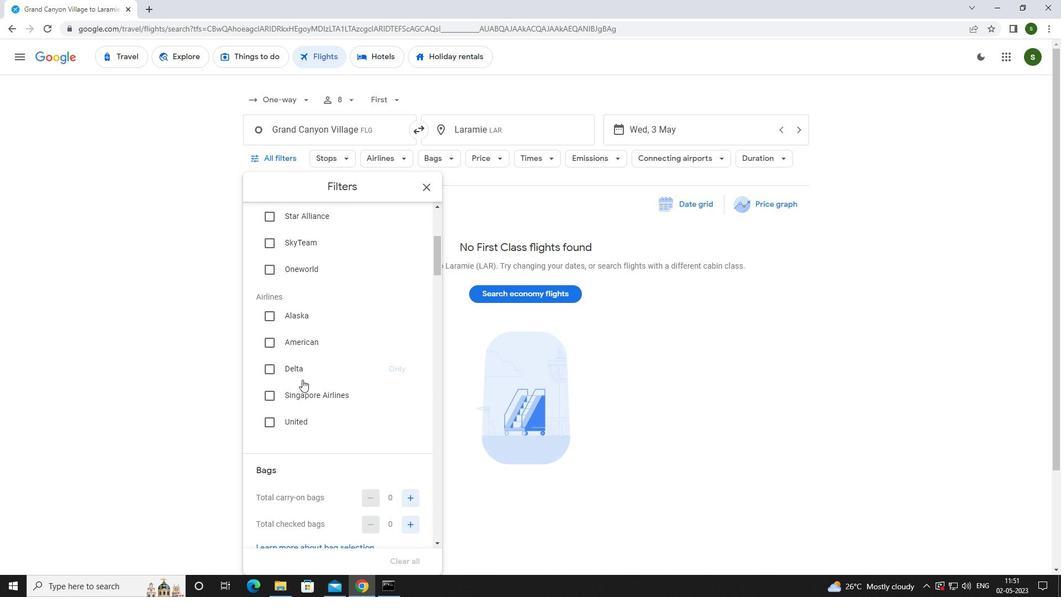 
Action: Mouse pressed left at (296, 373)
Screenshot: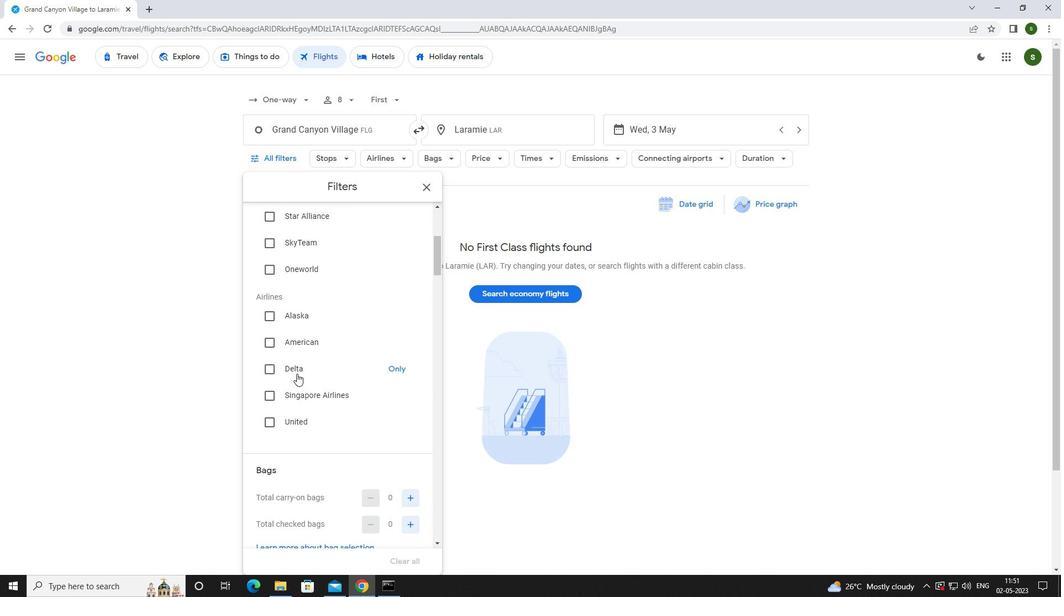 
Action: Mouse moved to (296, 373)
Screenshot: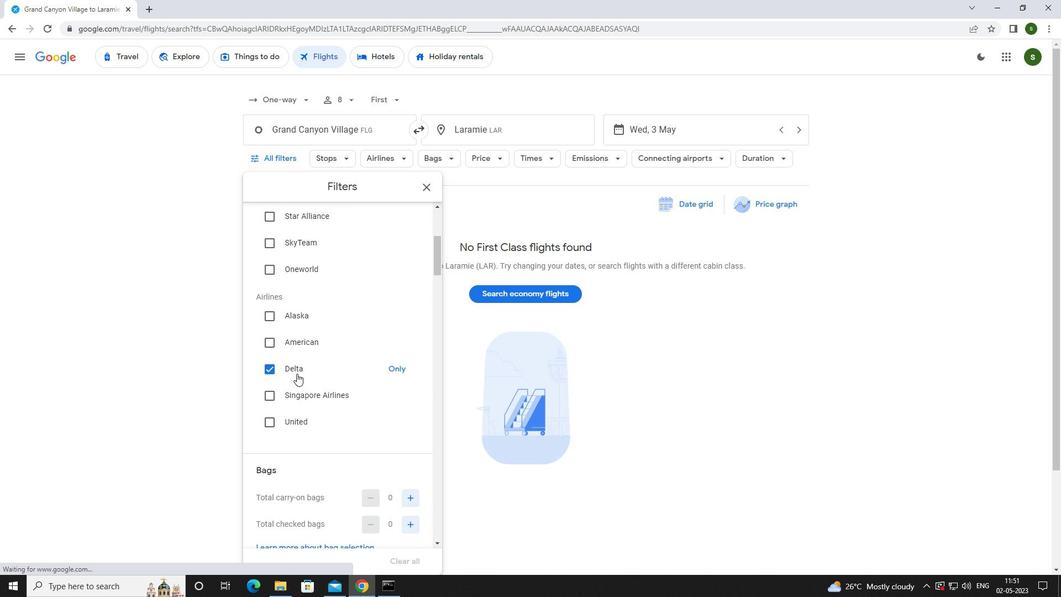 
Action: Mouse scrolled (296, 372) with delta (0, 0)
Screenshot: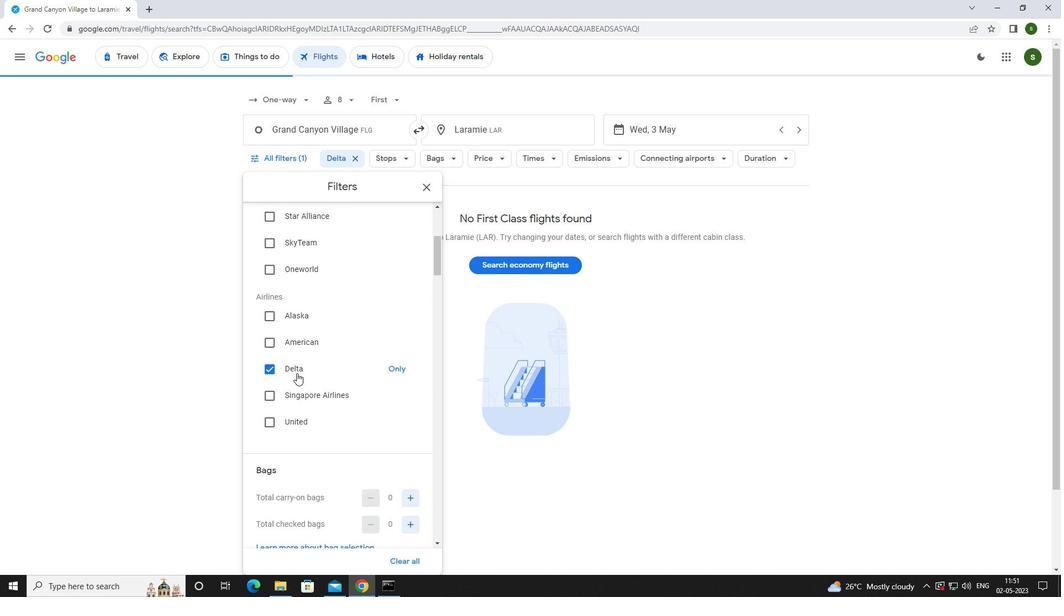 
Action: Mouse scrolled (296, 372) with delta (0, 0)
Screenshot: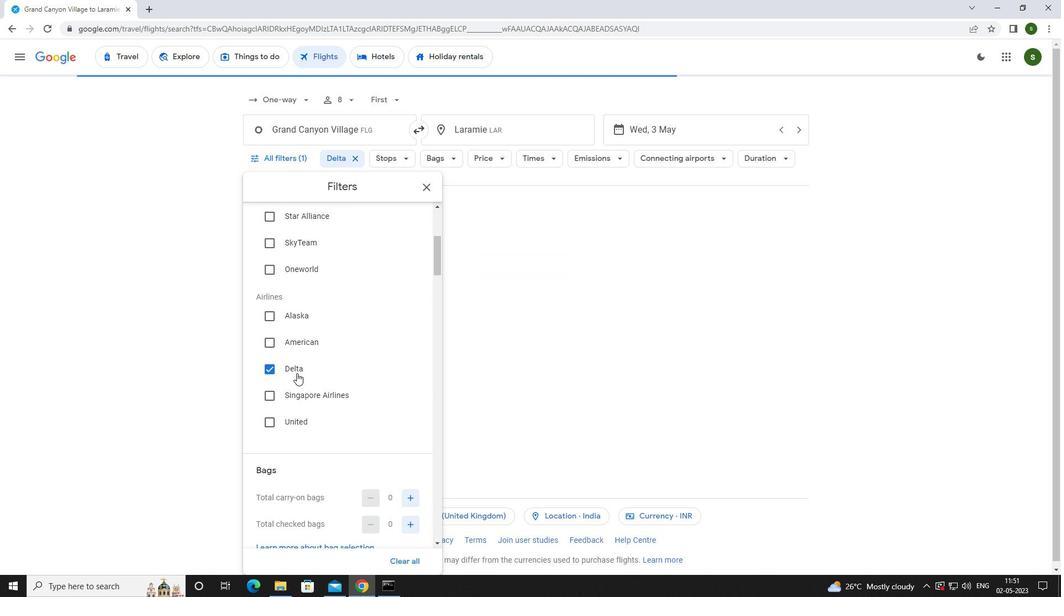 
Action: Mouse scrolled (296, 372) with delta (0, 0)
Screenshot: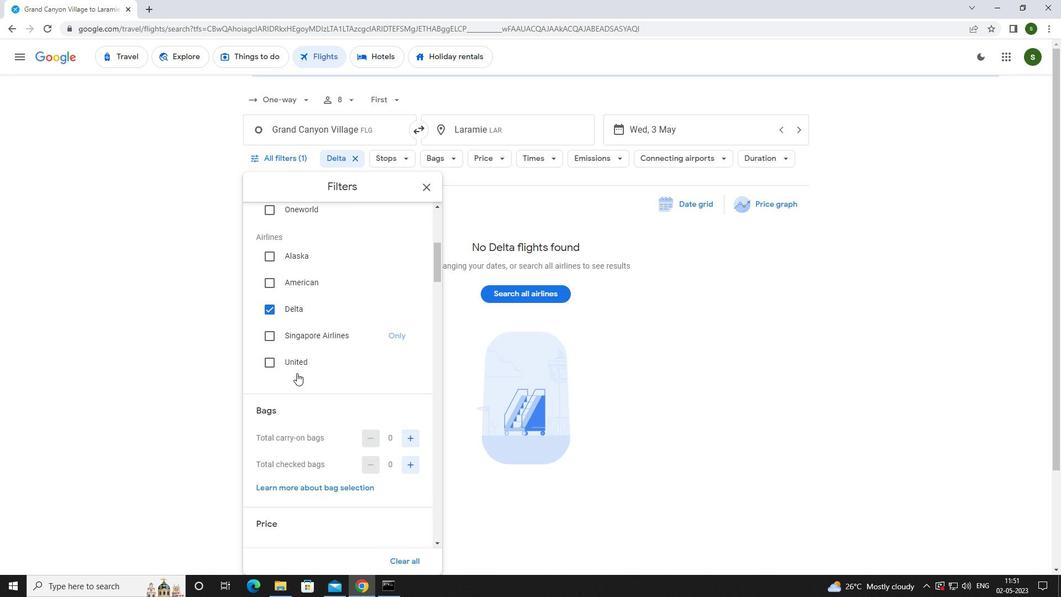 
Action: Mouse moved to (406, 356)
Screenshot: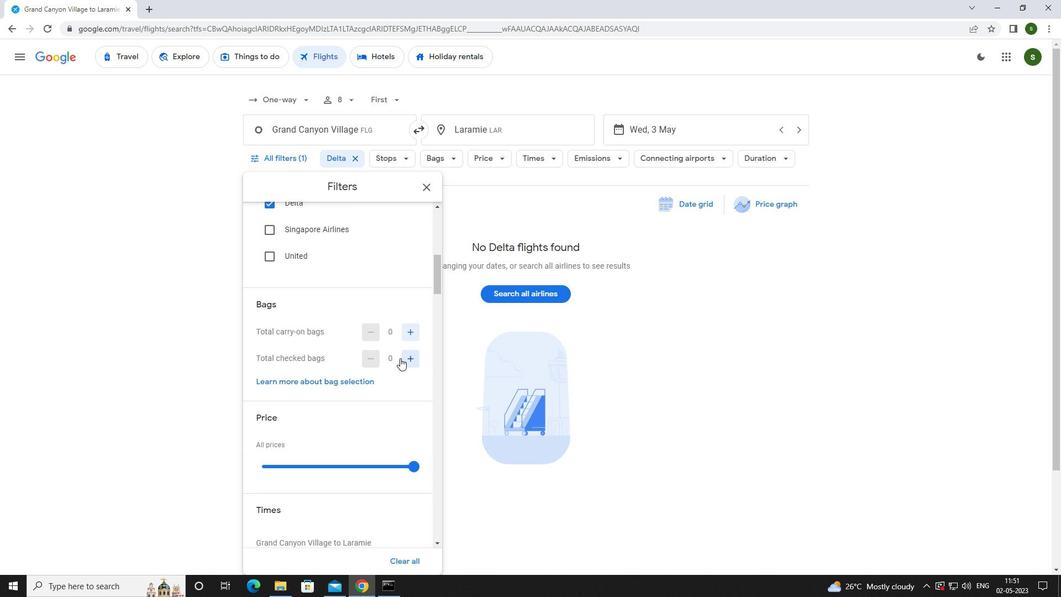 
Action: Mouse pressed left at (406, 356)
Screenshot: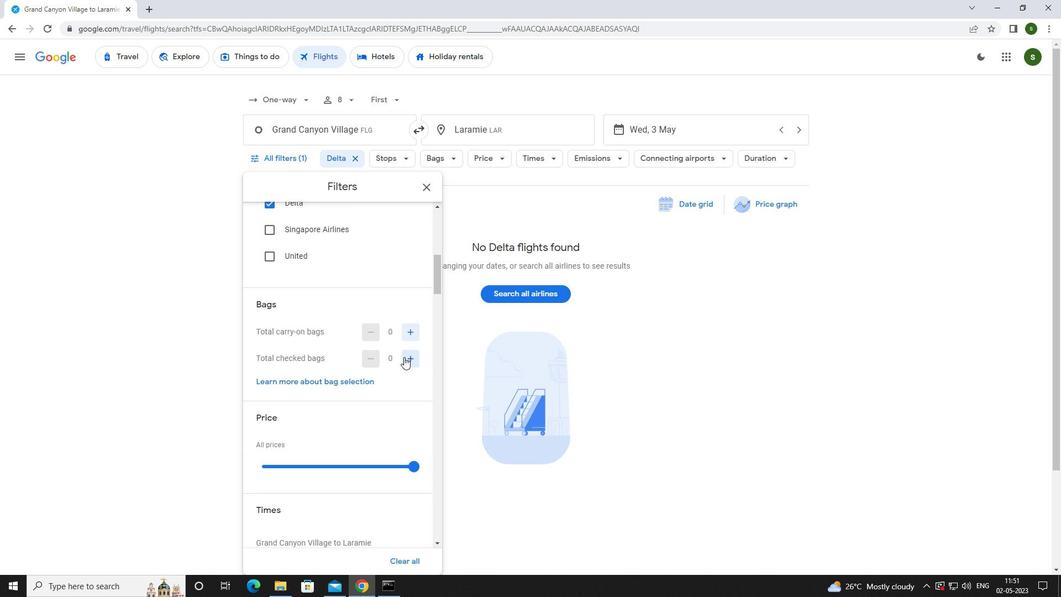 
Action: Mouse moved to (405, 357)
Screenshot: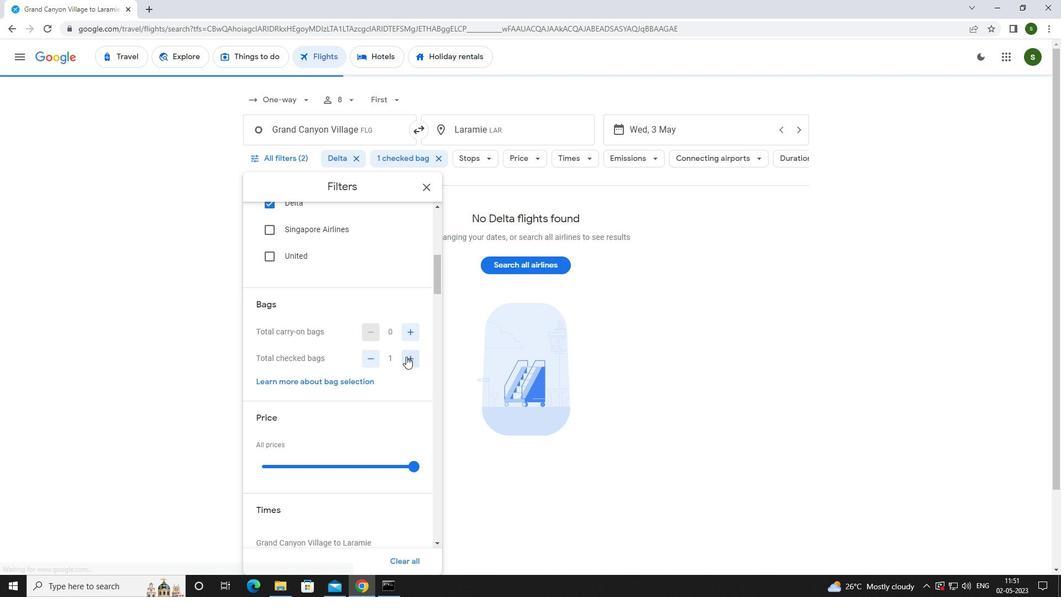 
Action: Mouse scrolled (405, 356) with delta (0, 0)
Screenshot: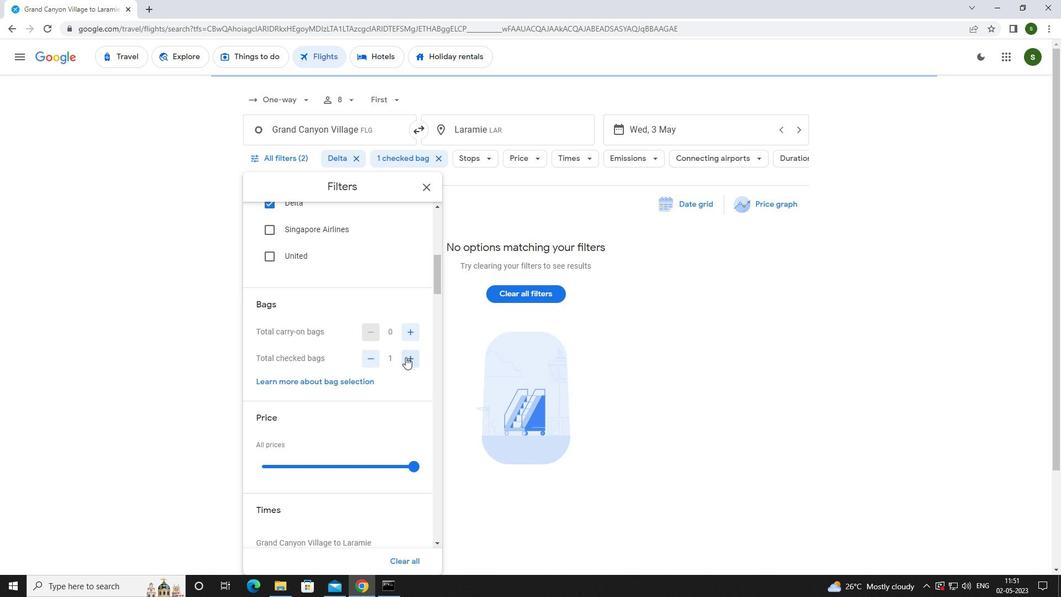 
Action: Mouse scrolled (405, 356) with delta (0, 0)
Screenshot: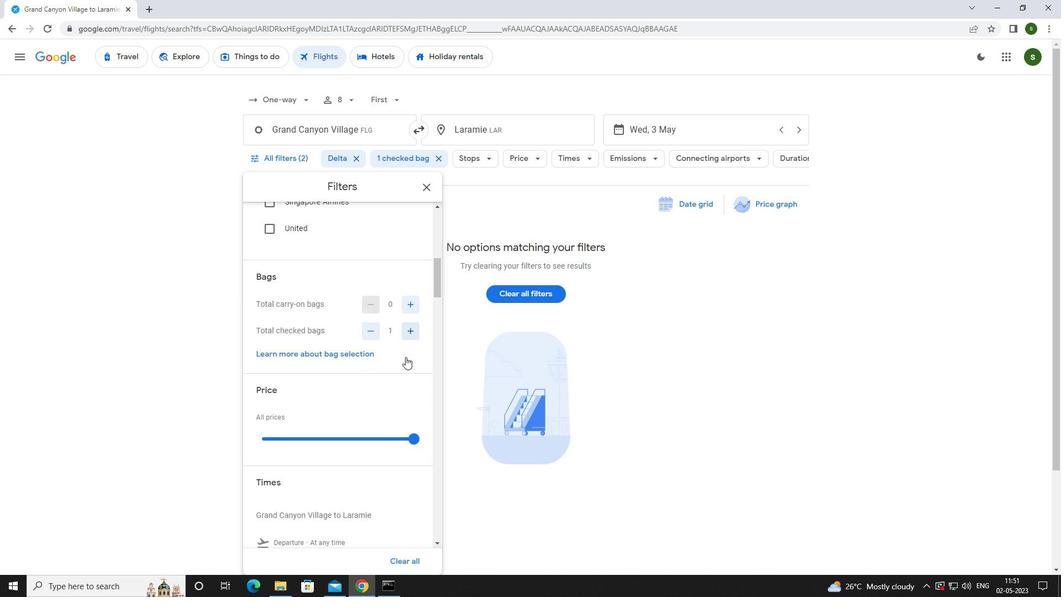 
Action: Mouse moved to (411, 355)
Screenshot: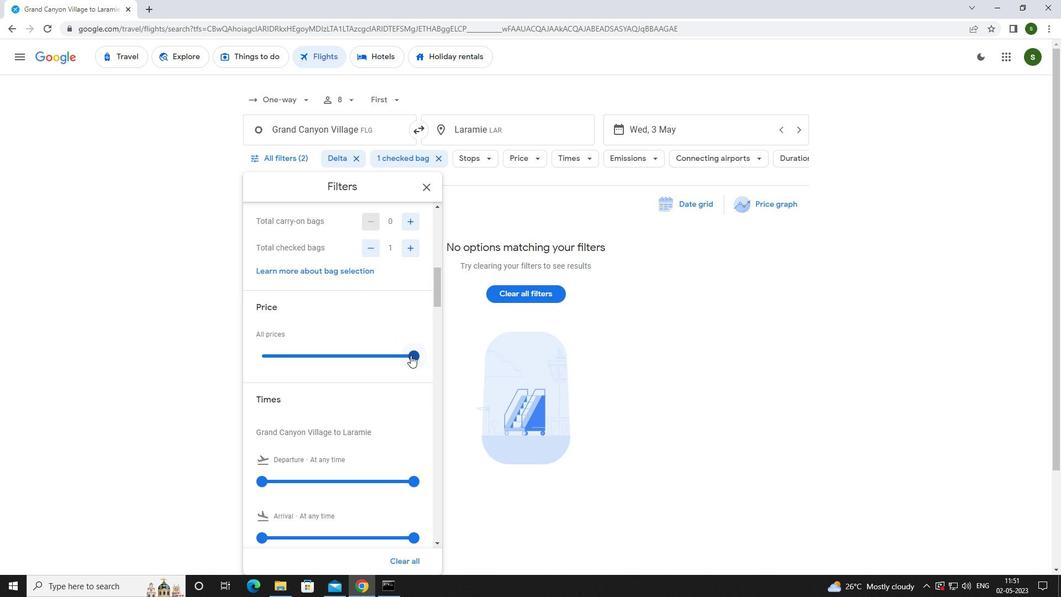 
Action: Mouse pressed left at (411, 355)
Screenshot: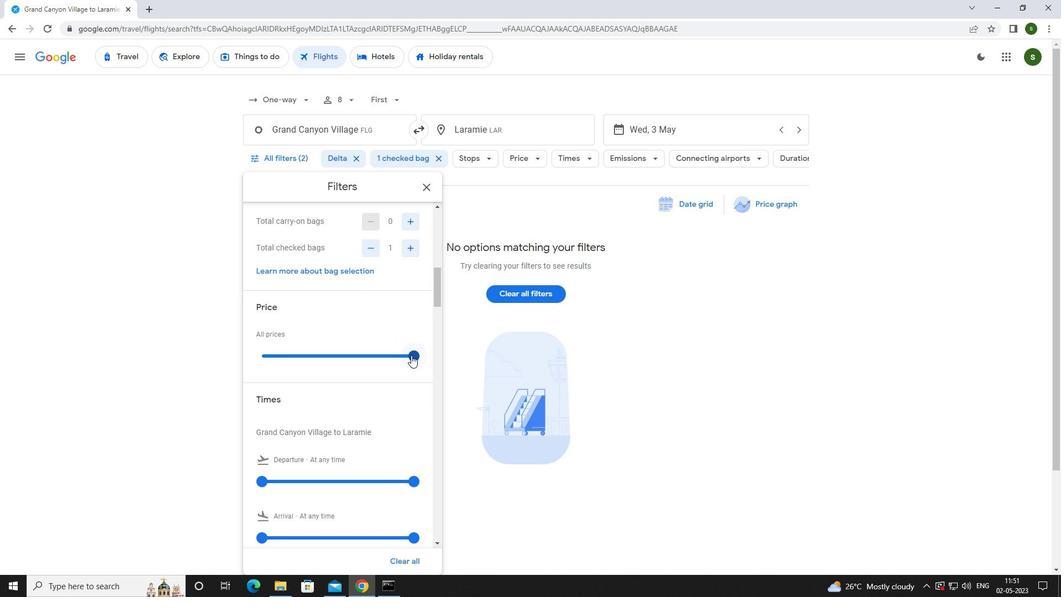 
Action: Mouse moved to (410, 355)
Screenshot: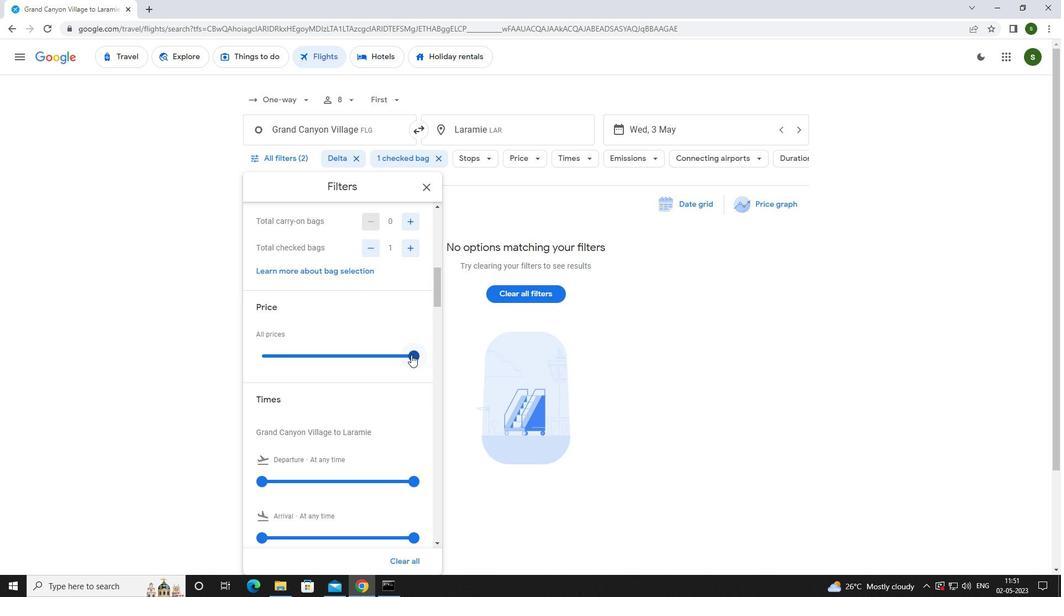 
Action: Mouse scrolled (410, 354) with delta (0, 0)
Screenshot: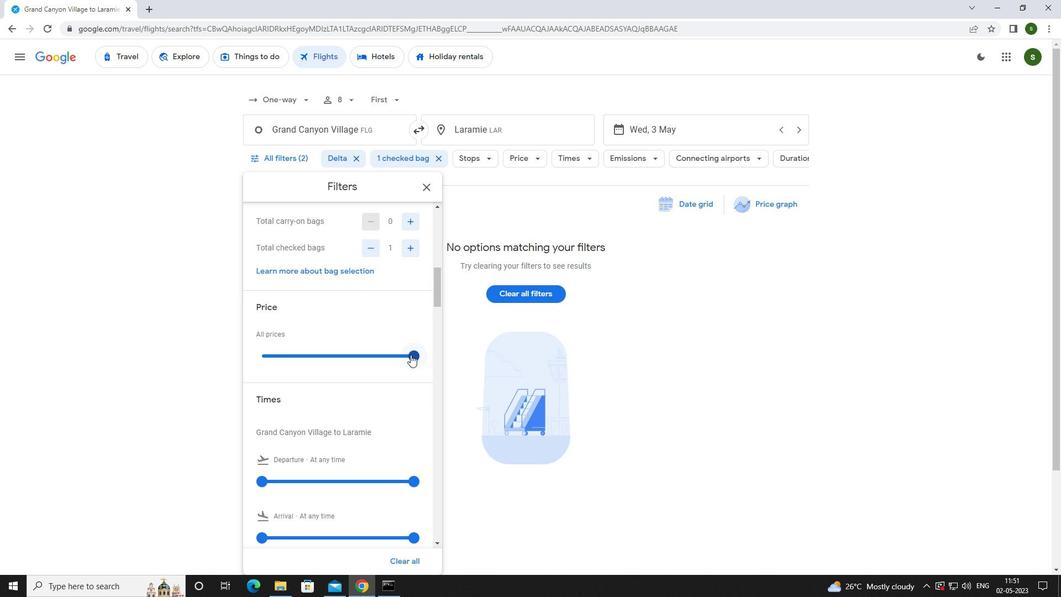 
Action: Mouse scrolled (410, 354) with delta (0, 0)
Screenshot: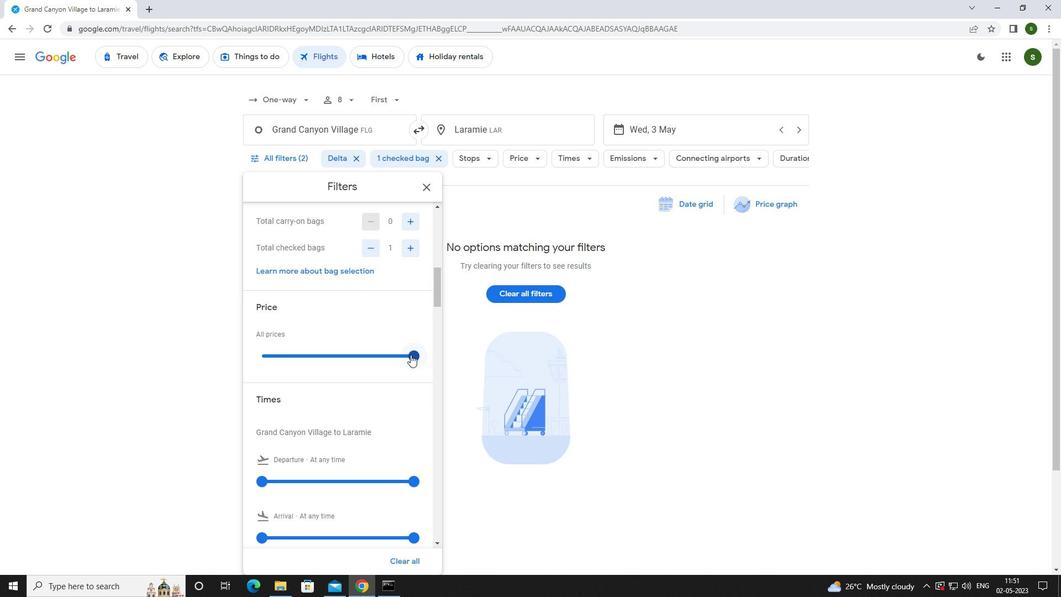 
Action: Mouse moved to (264, 373)
Screenshot: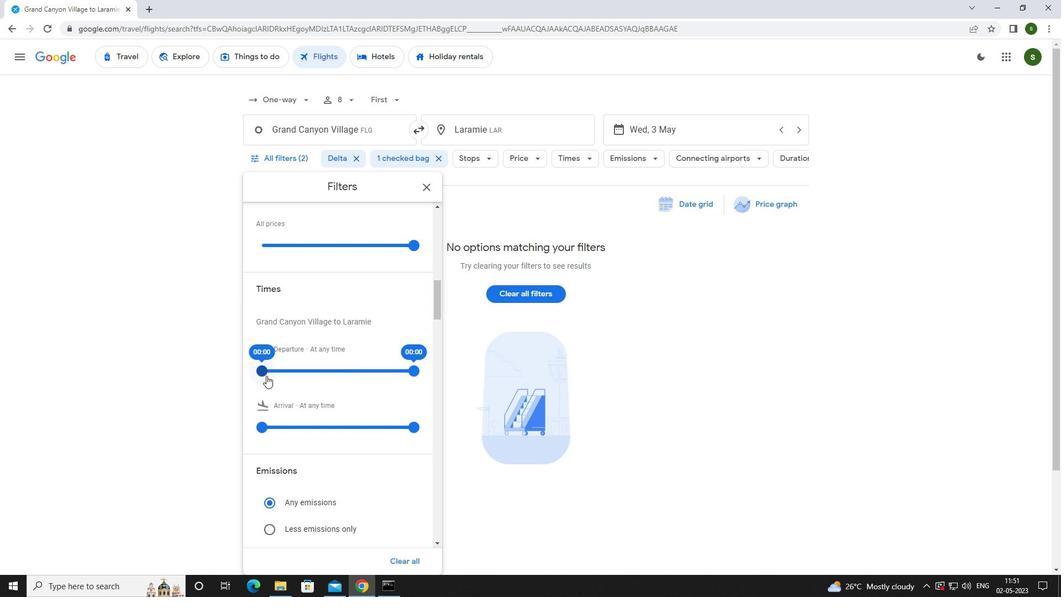 
Action: Mouse pressed left at (264, 373)
Screenshot: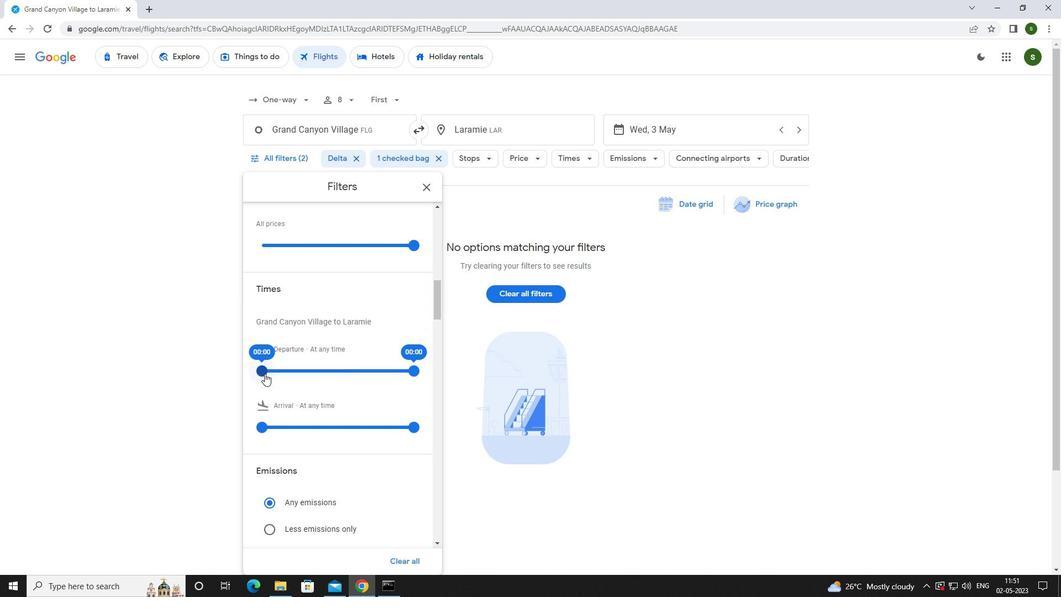 
Action: Mouse moved to (586, 339)
Screenshot: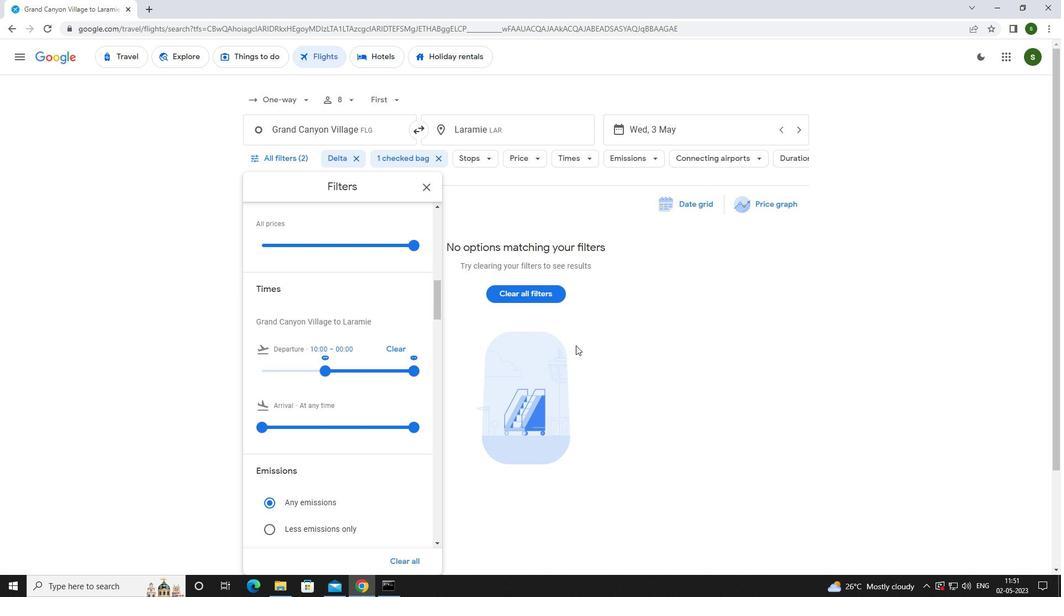 
Action: Mouse pressed left at (586, 339)
Screenshot: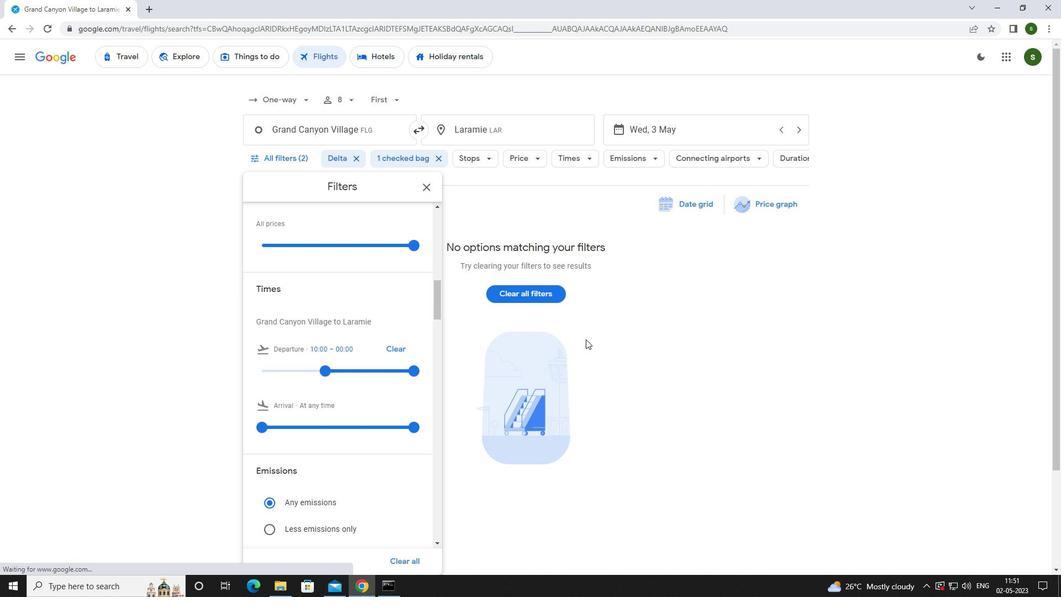 
Action: Mouse moved to (584, 339)
Screenshot: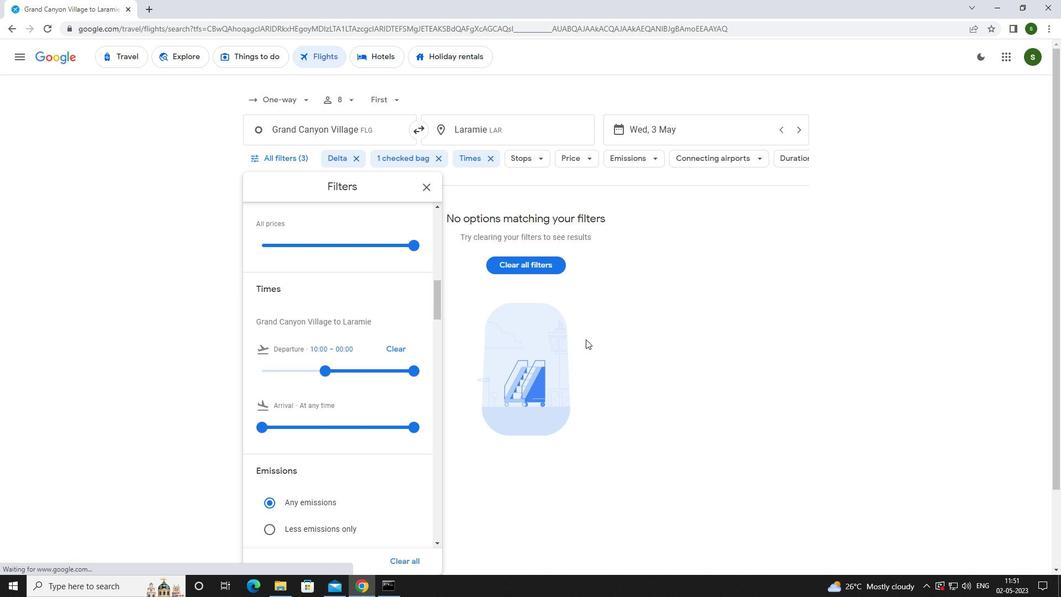 
